 Task: Send an email with the signature Lia Hill with the subject Request for feedback on a user guide and the message Could you please provide a breakdown of the project assumptions document? from softage.3@softage.net to softage.1@softage.net with an attached audio file Audio_poetry_reading.mp3 and move the email from Sent Items to the folder Customer complaints
Action: Mouse moved to (246, 268)
Screenshot: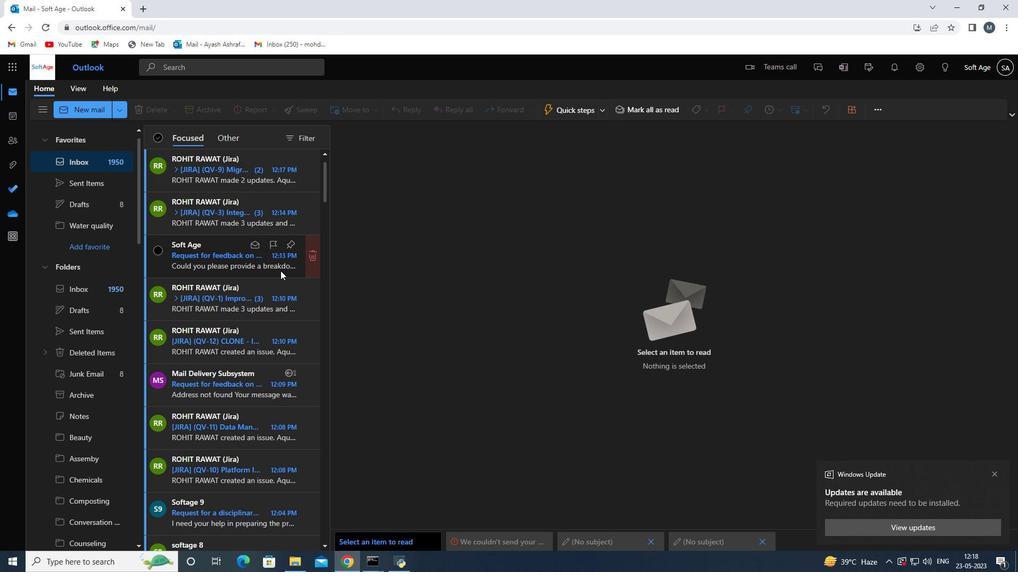 
Action: Mouse scrolled (246, 269) with delta (0, 0)
Screenshot: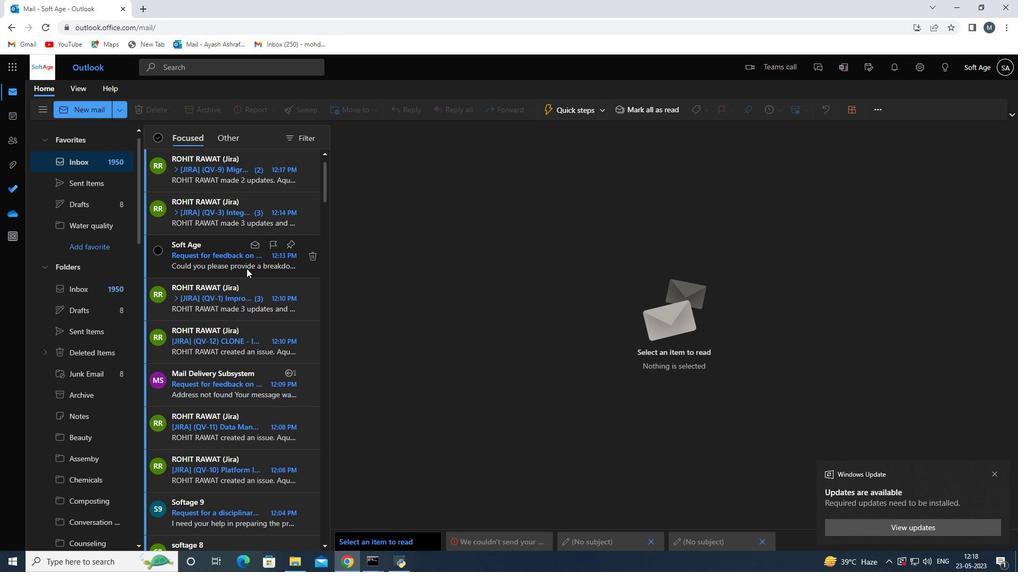 
Action: Mouse scrolled (246, 269) with delta (0, 0)
Screenshot: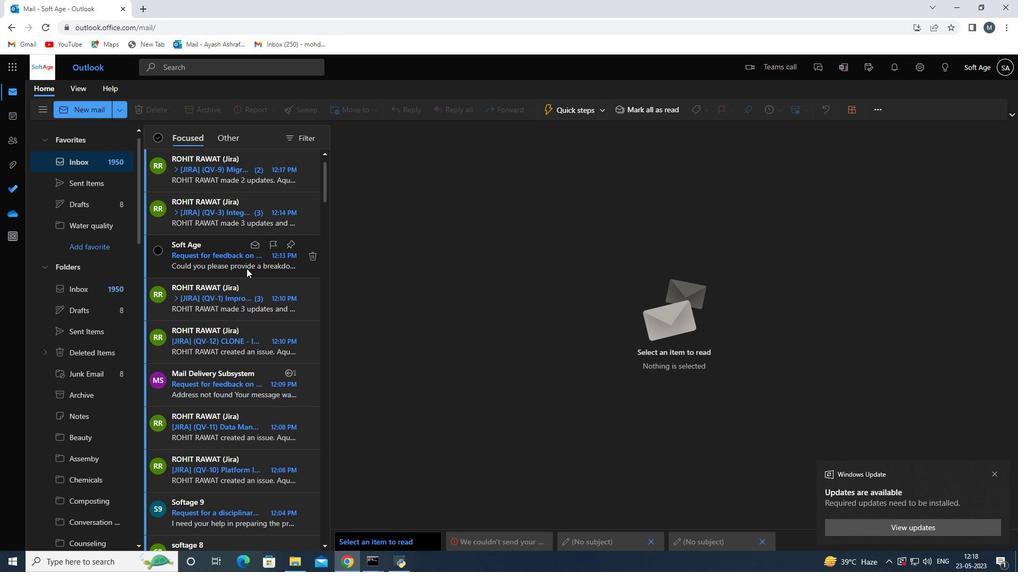 
Action: Mouse scrolled (246, 269) with delta (0, 0)
Screenshot: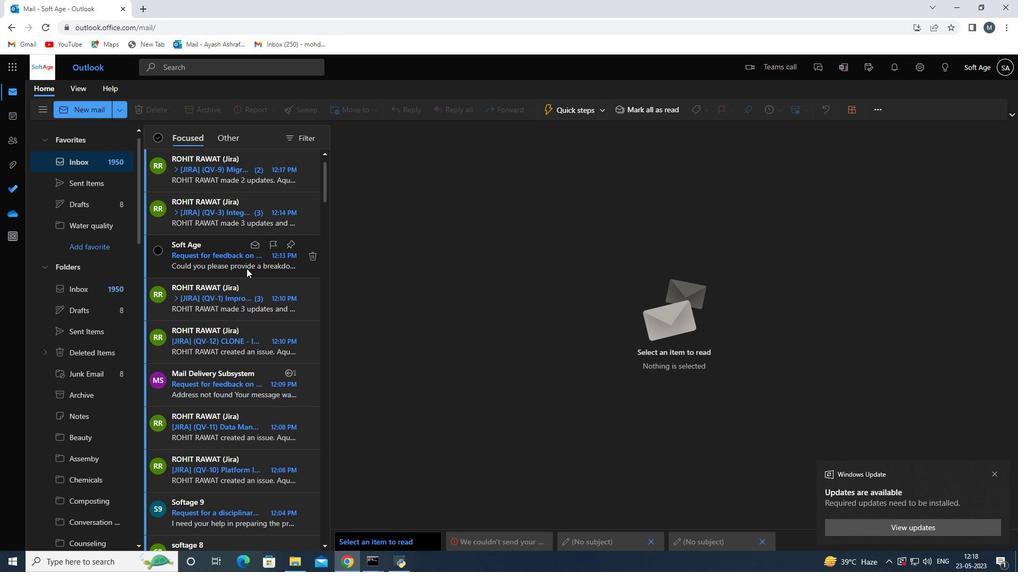 
Action: Mouse scrolled (246, 269) with delta (0, 0)
Screenshot: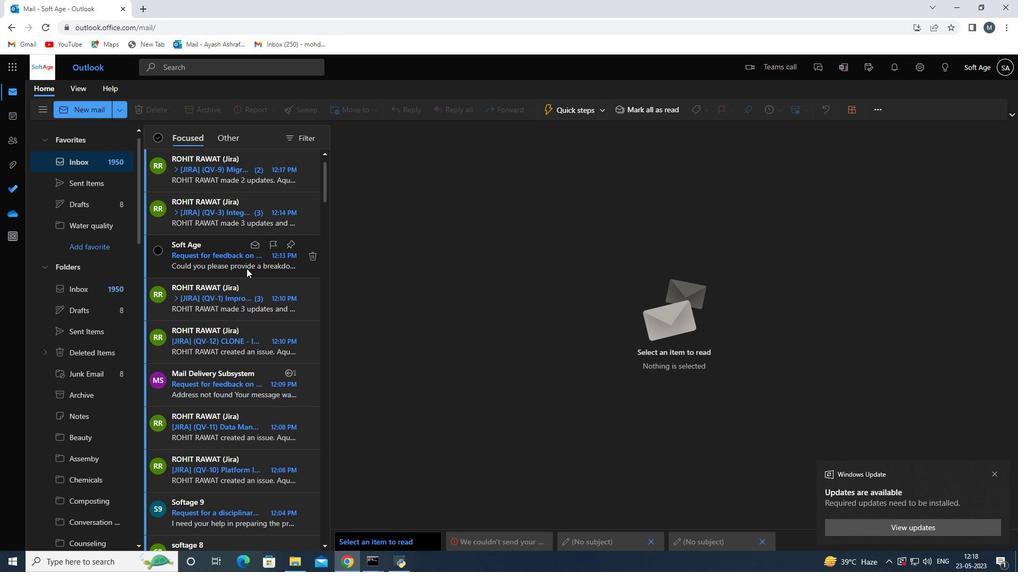
Action: Mouse scrolled (246, 269) with delta (0, 0)
Screenshot: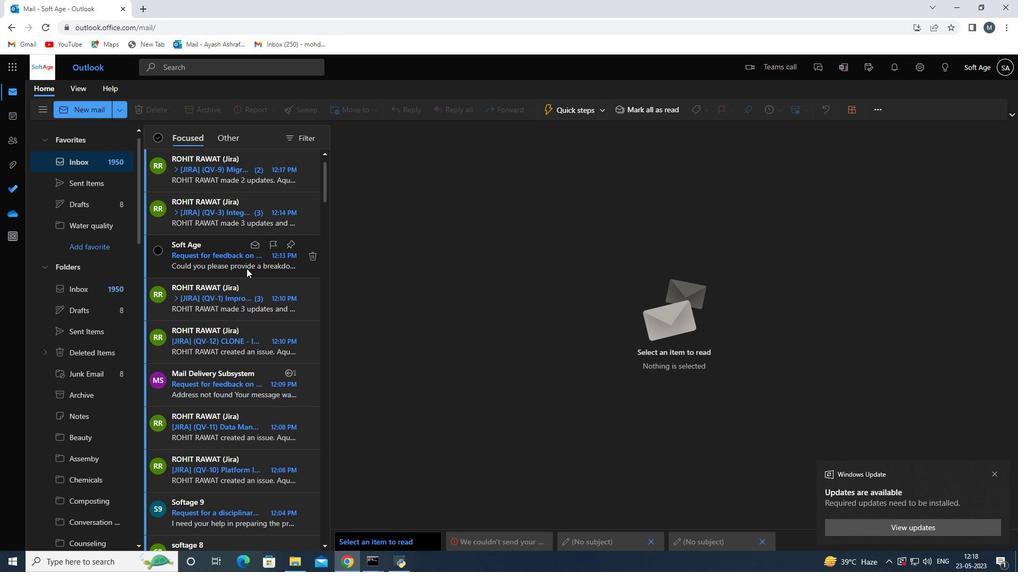 
Action: Mouse moved to (87, 106)
Screenshot: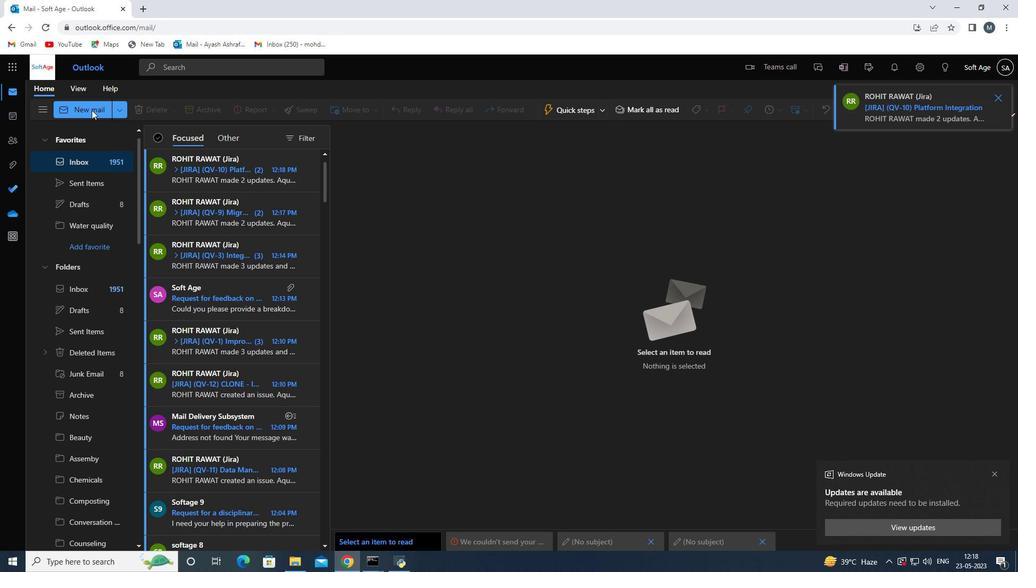 
Action: Mouse pressed left at (87, 106)
Screenshot: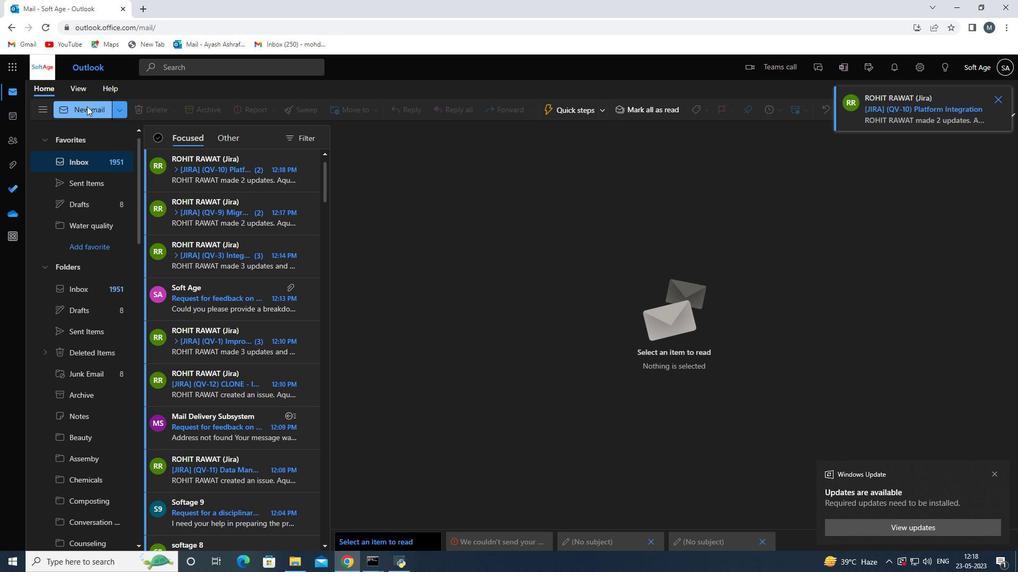 
Action: Mouse moved to (670, 112)
Screenshot: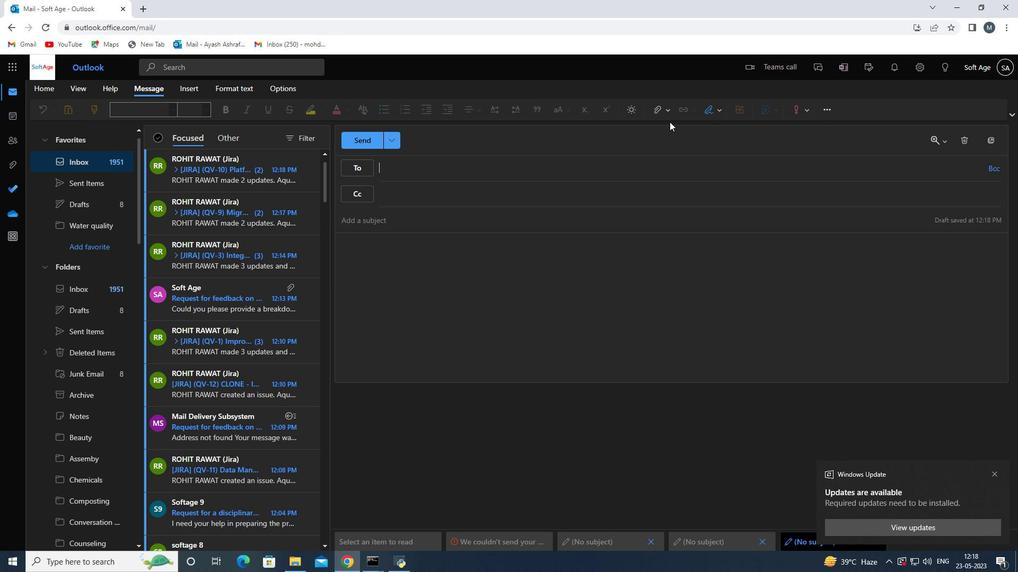 
Action: Mouse pressed left at (670, 112)
Screenshot: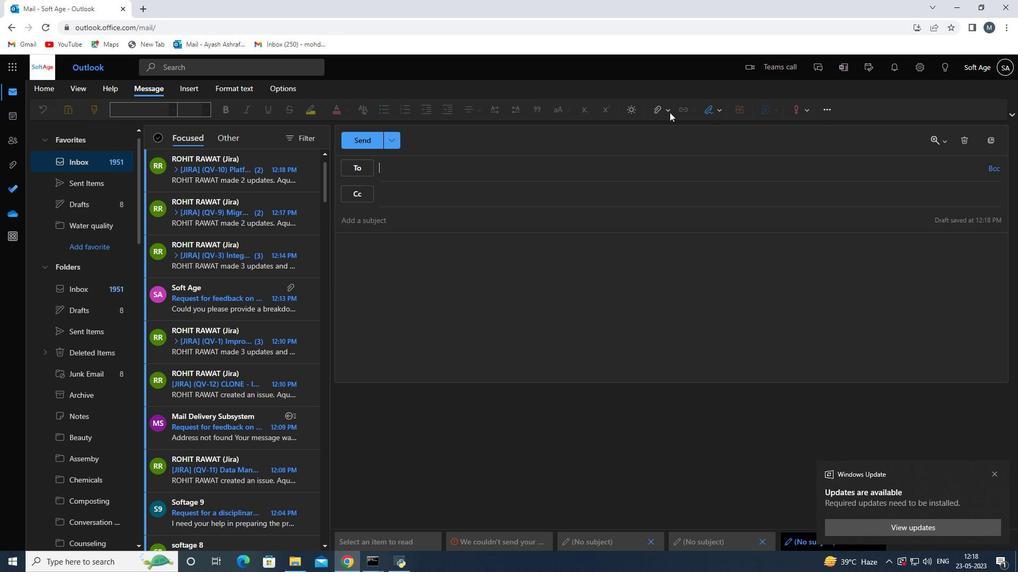 
Action: Mouse moved to (716, 112)
Screenshot: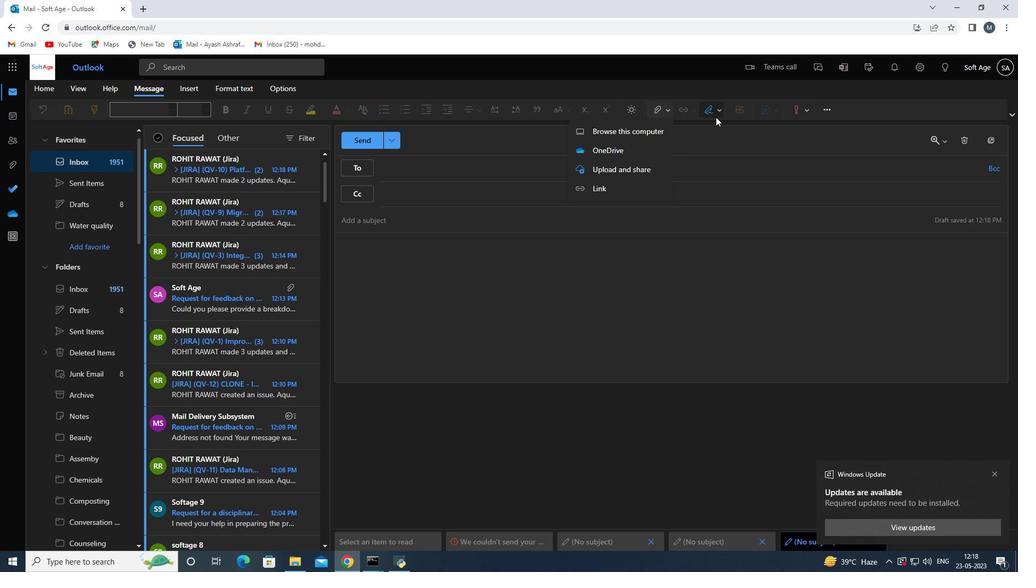 
Action: Mouse pressed left at (716, 112)
Screenshot: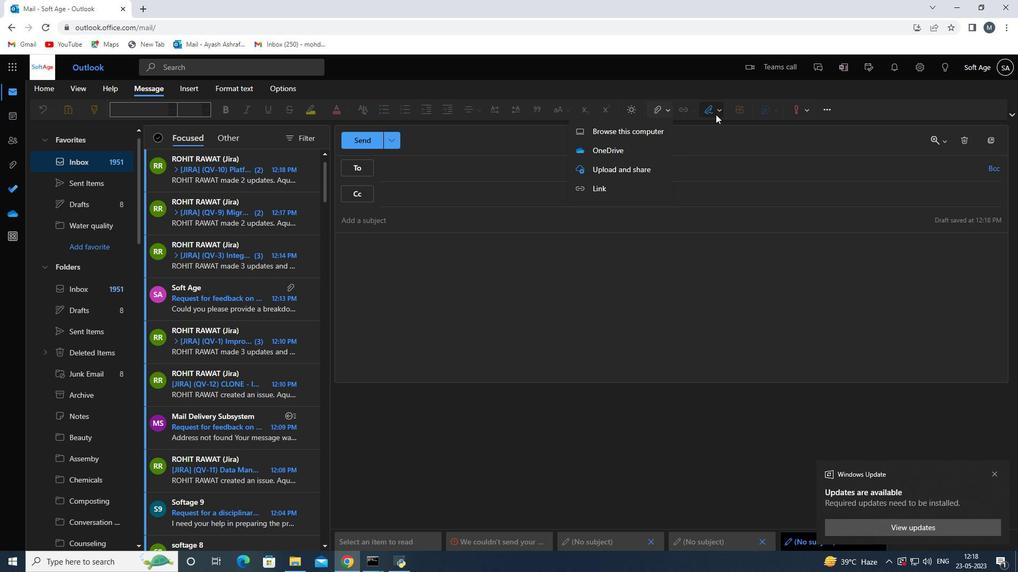 
Action: Mouse moved to (703, 150)
Screenshot: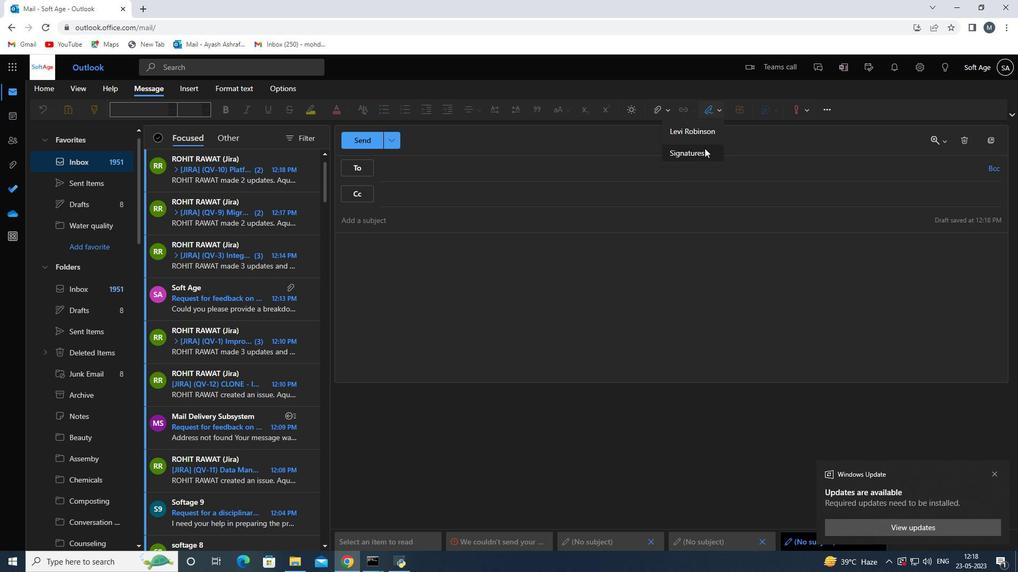 
Action: Mouse pressed left at (703, 150)
Screenshot: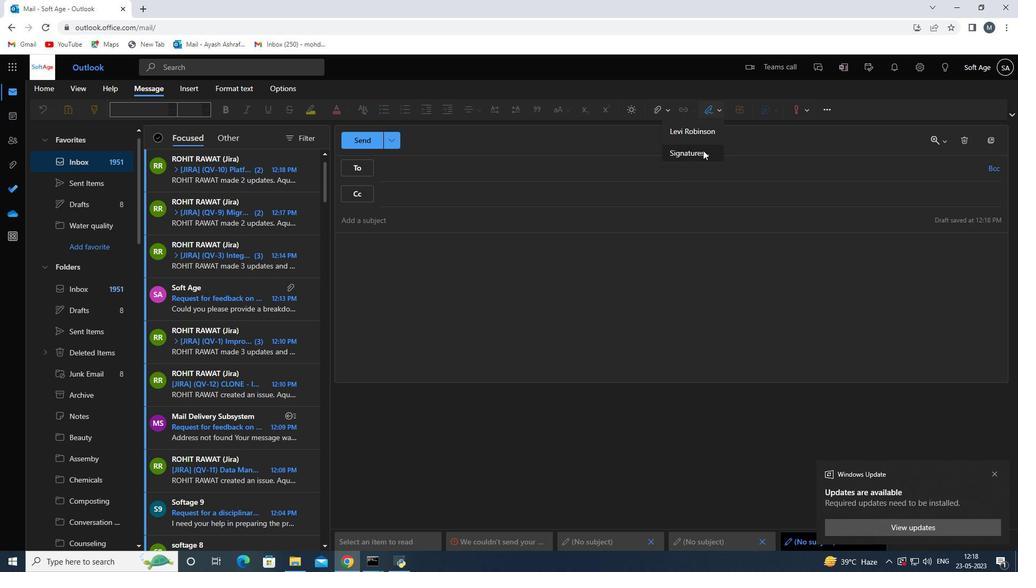 
Action: Mouse moved to (708, 195)
Screenshot: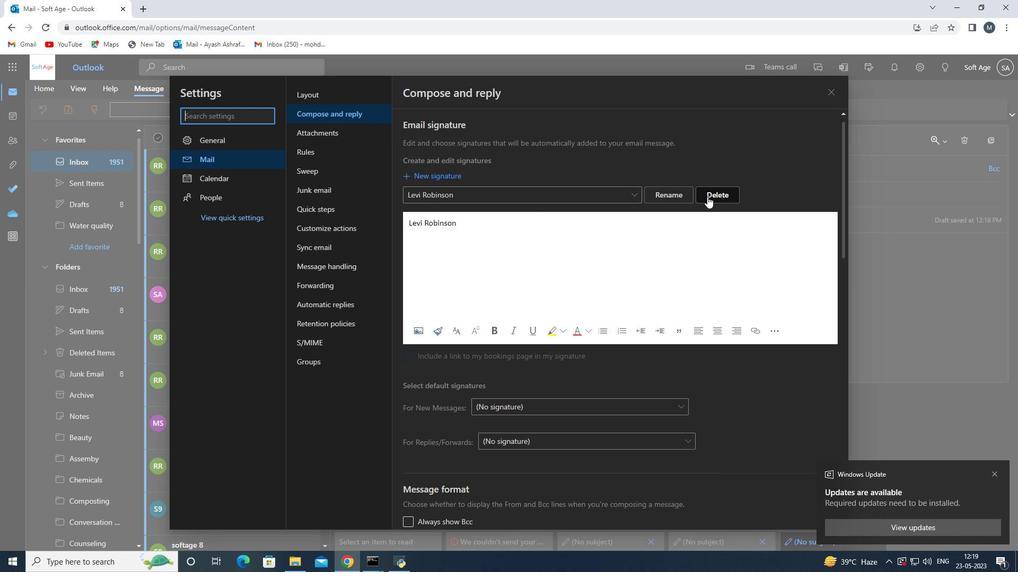 
Action: Mouse pressed left at (708, 195)
Screenshot: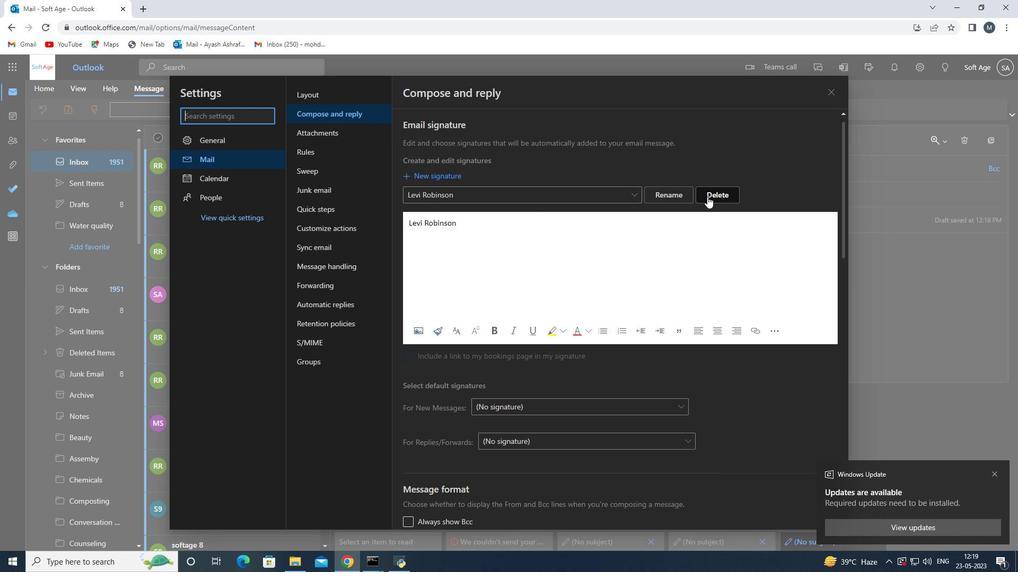 
Action: Mouse moved to (553, 185)
Screenshot: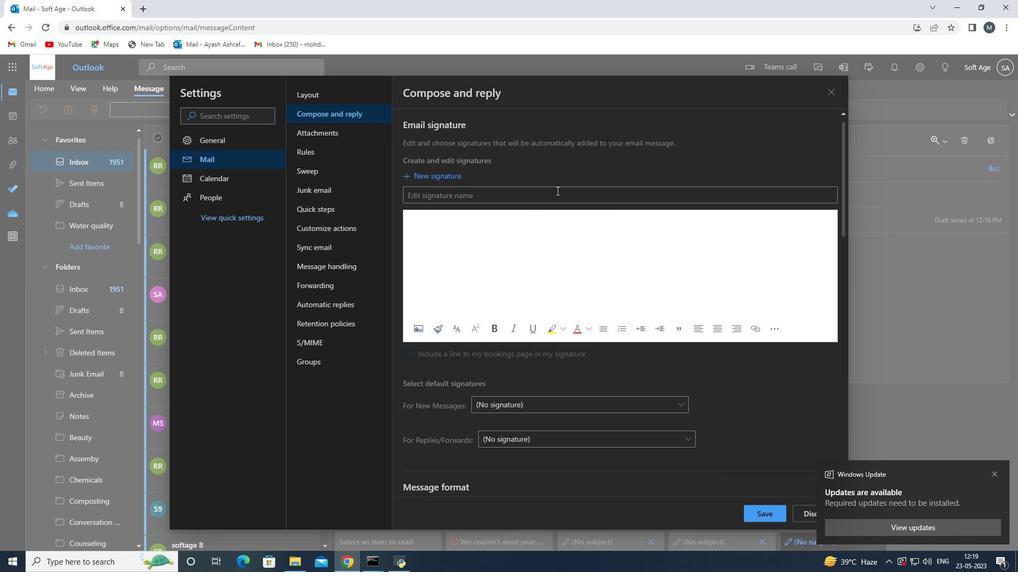 
Action: Mouse pressed left at (553, 185)
Screenshot: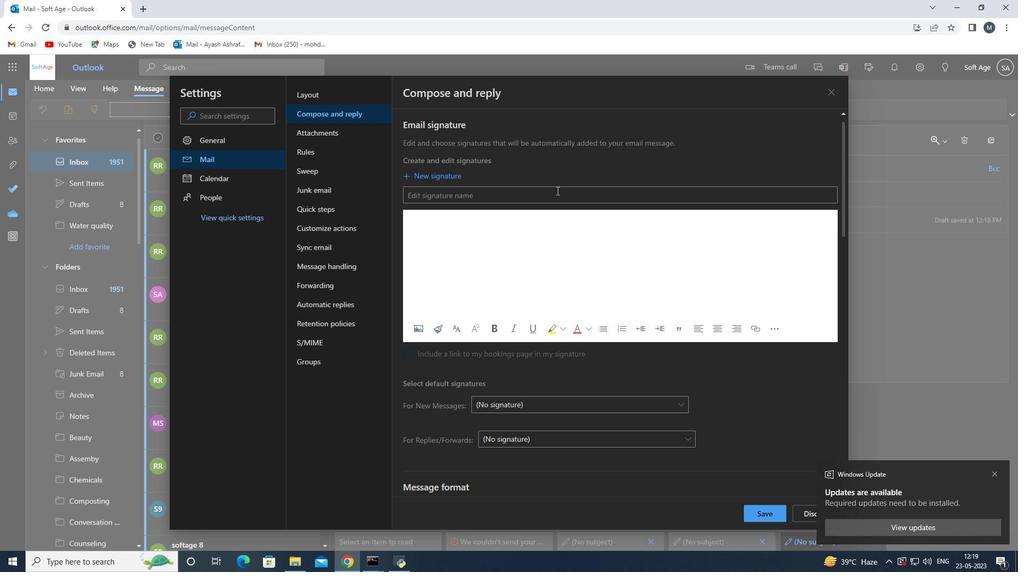 
Action: Mouse moved to (553, 194)
Screenshot: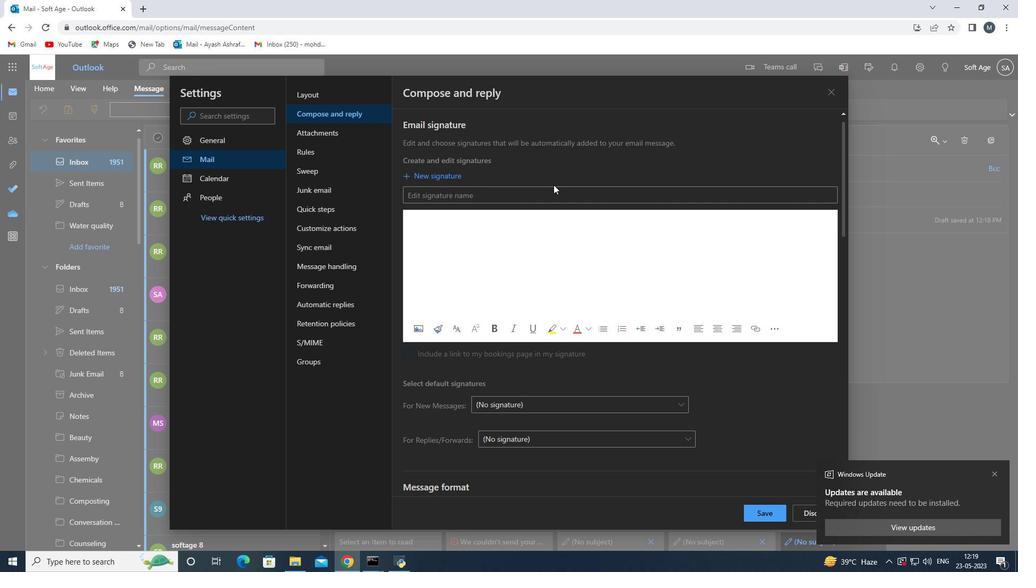 
Action: Mouse pressed left at (553, 194)
Screenshot: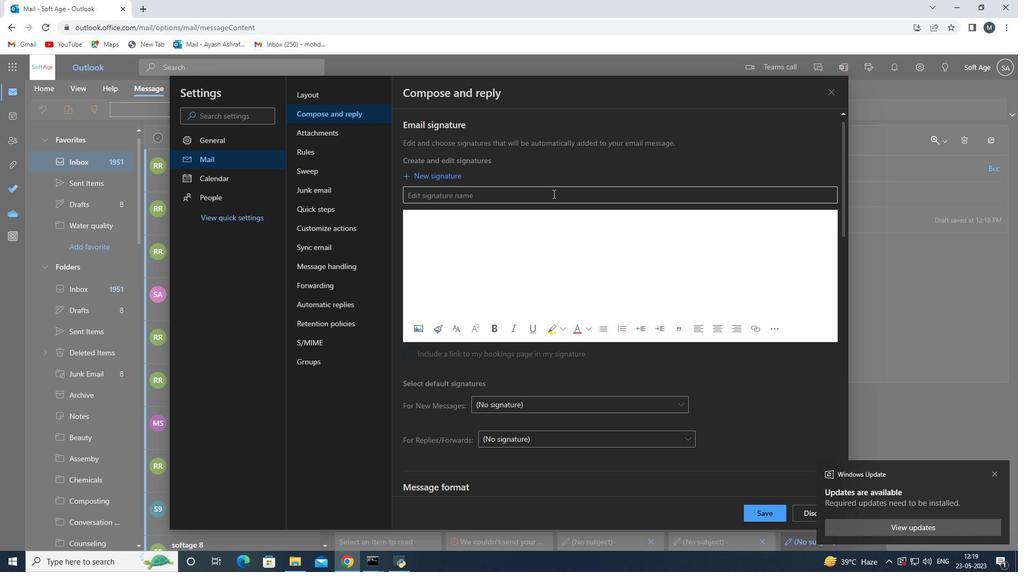 
Action: Key pressed <Key.shift>Lia<Key.space><Key.shift><Key.shift><Key.shift><Key.shift><Key.shift><Key.shift><Key.shift><Key.shift><Key.shift><Key.shift><Key.shift><Key.shift><Key.shift><Key.shift><Key.shift><Key.shift><Key.shift><Key.shift><Key.shift>Hill<Key.space>
Screenshot: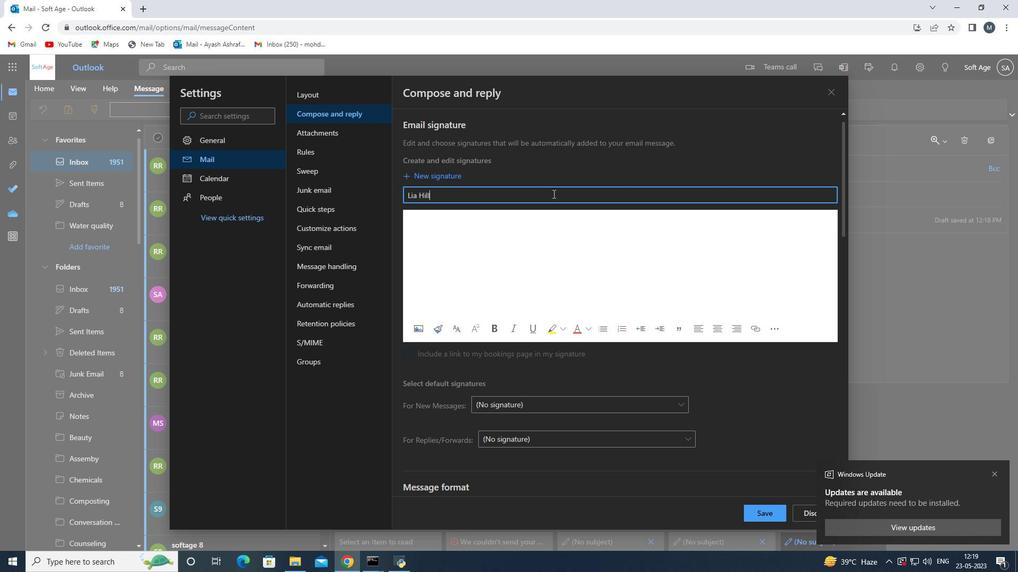 
Action: Mouse moved to (511, 252)
Screenshot: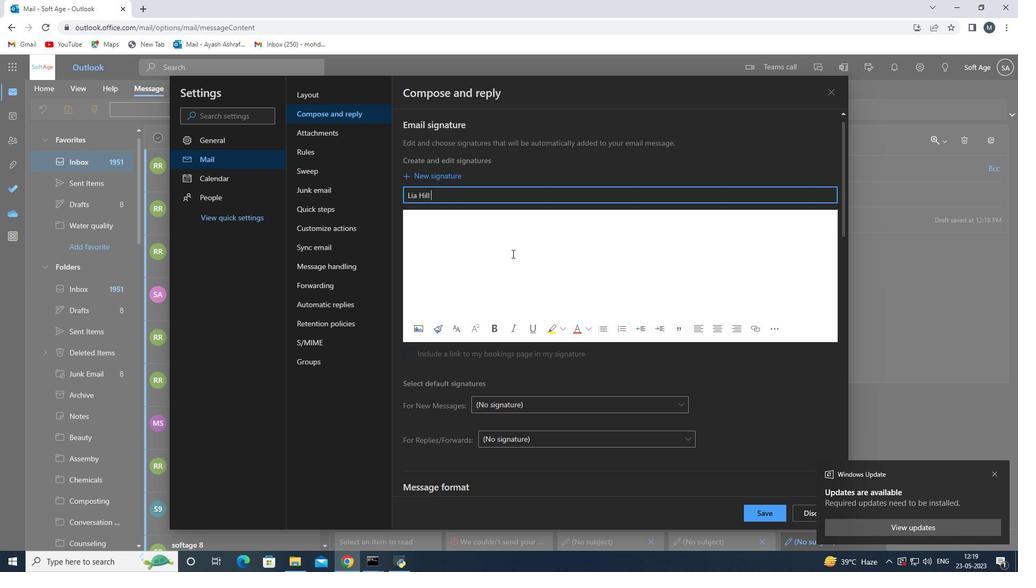 
Action: Mouse pressed left at (511, 252)
Screenshot: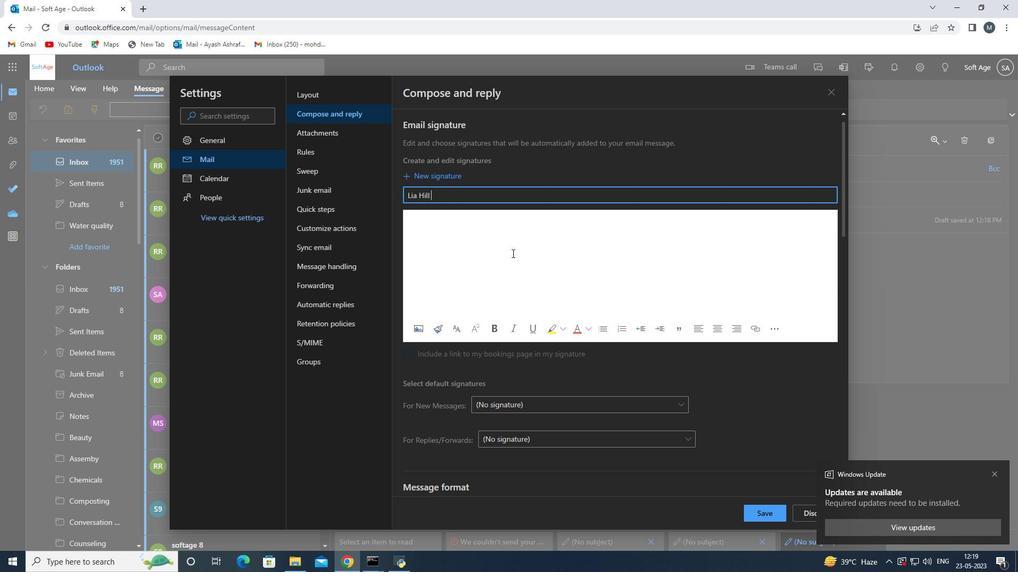 
Action: Mouse moved to (511, 251)
Screenshot: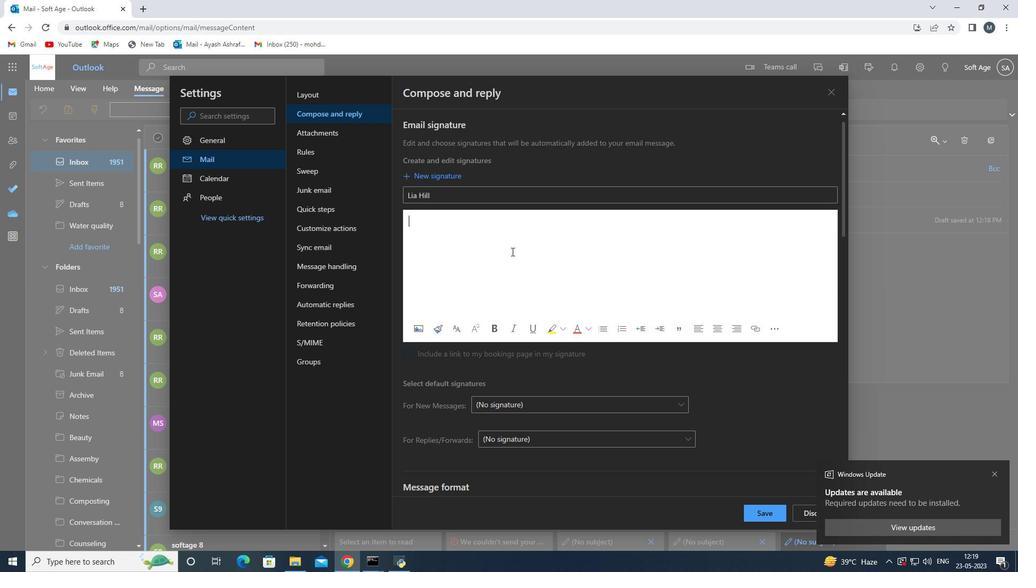 
Action: Key pressed <Key.shift>K<Key.backspace><Key.shift><Key.shift><Key.shift><Key.shift>Lia<Key.space><Key.shift><Key.shift><Key.shift><Key.shift><Key.shift>HI<Key.backspace>ill
Screenshot: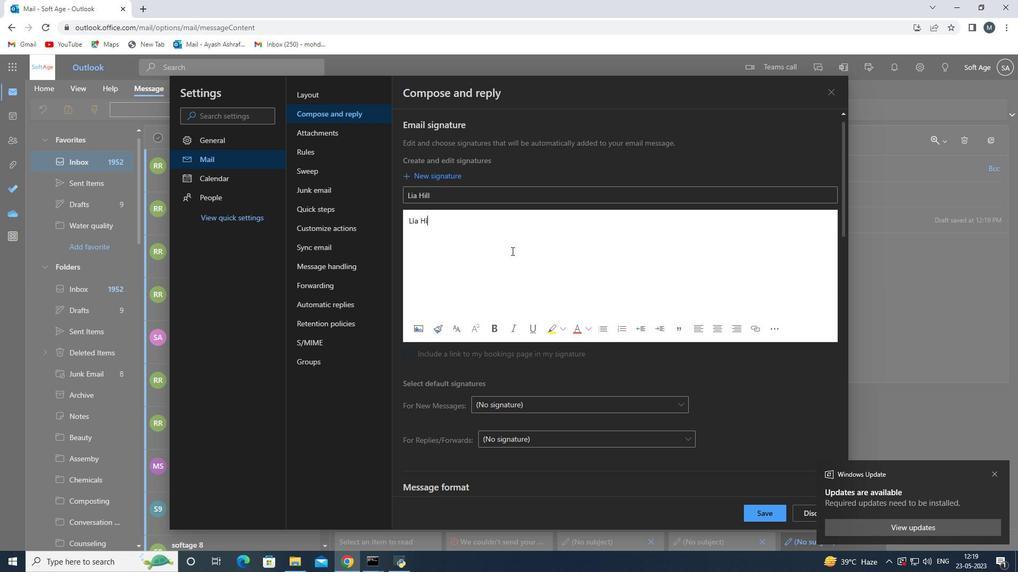 
Action: Mouse moved to (754, 520)
Screenshot: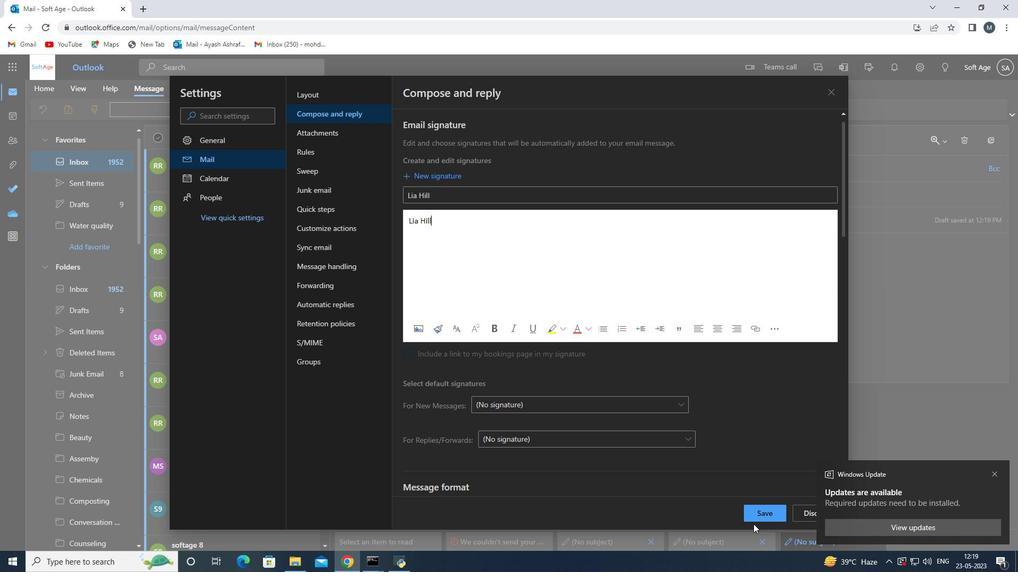 
Action: Mouse pressed left at (754, 520)
Screenshot: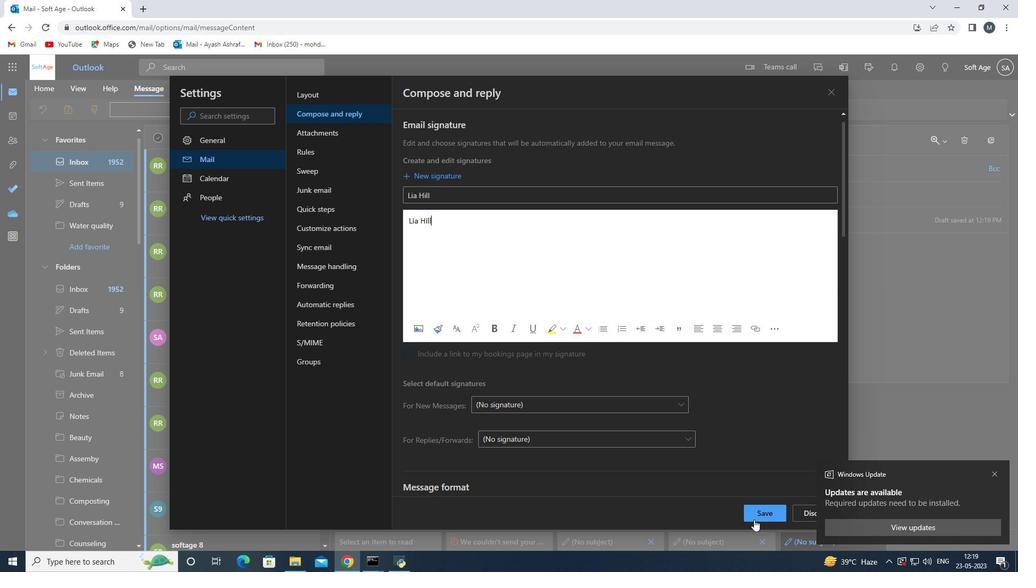 
Action: Mouse moved to (827, 93)
Screenshot: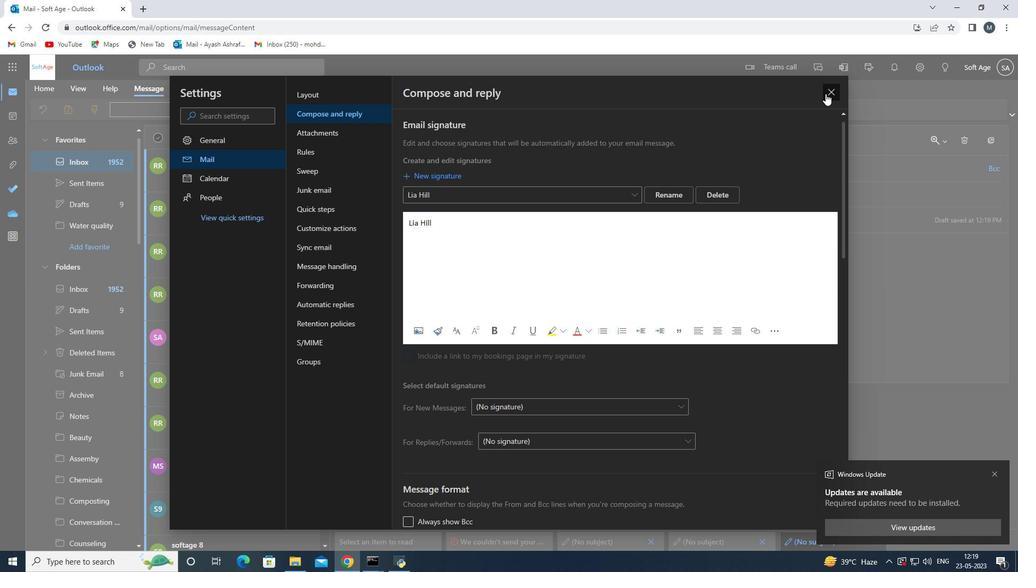 
Action: Mouse pressed left at (827, 93)
Screenshot: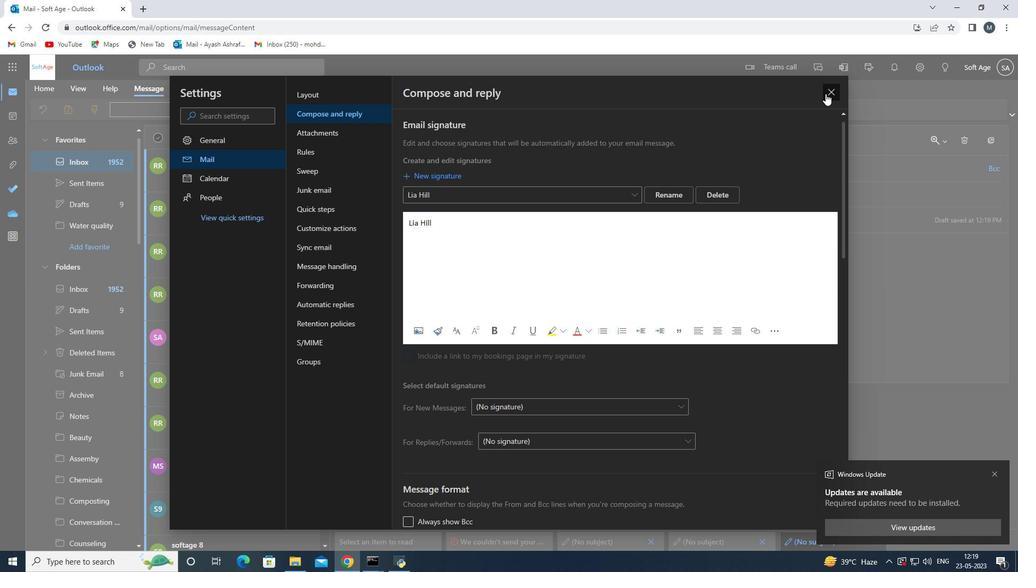 
Action: Mouse moved to (403, 226)
Screenshot: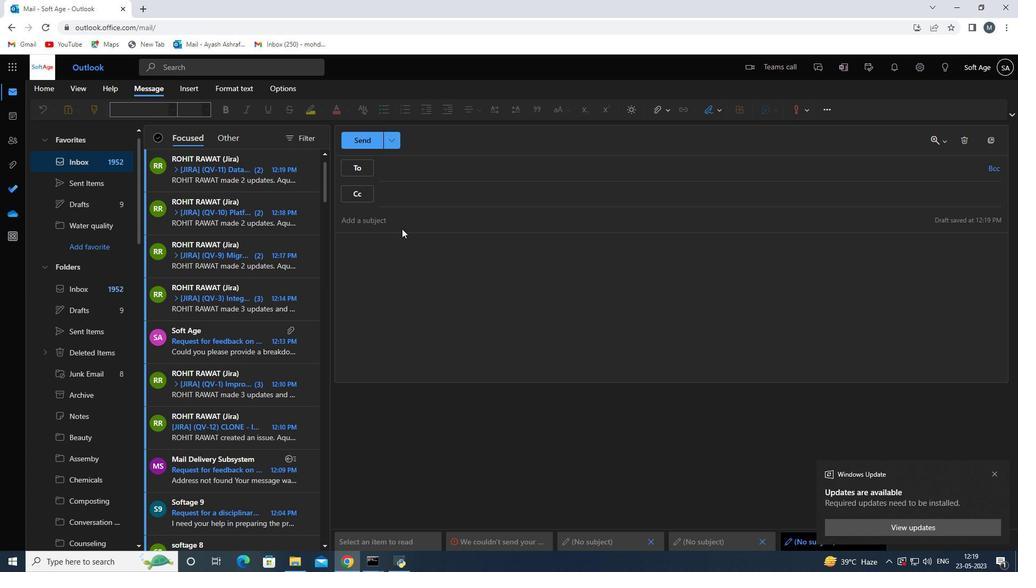 
Action: Mouse pressed left at (403, 226)
Screenshot: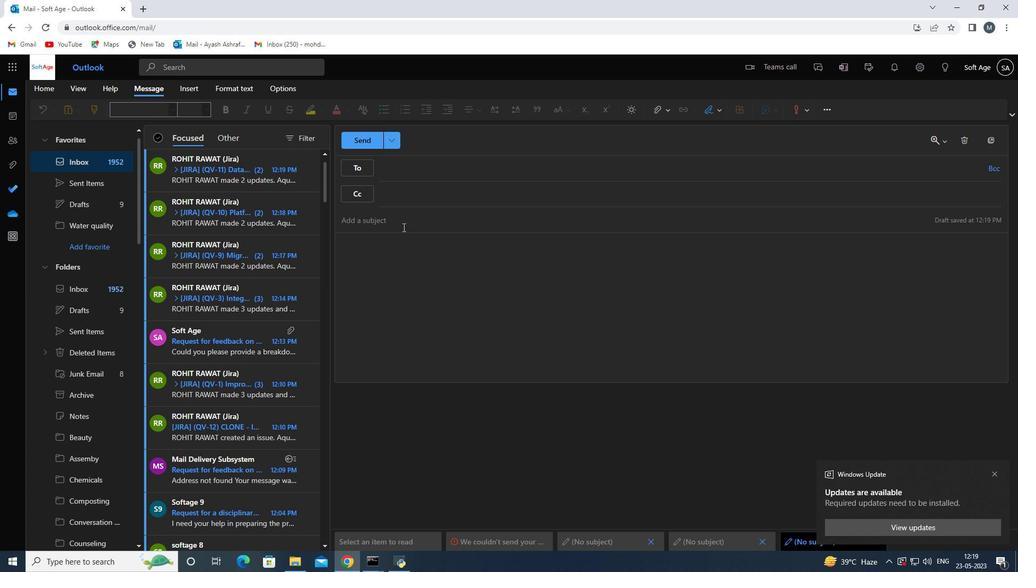 
Action: Mouse moved to (403, 226)
Screenshot: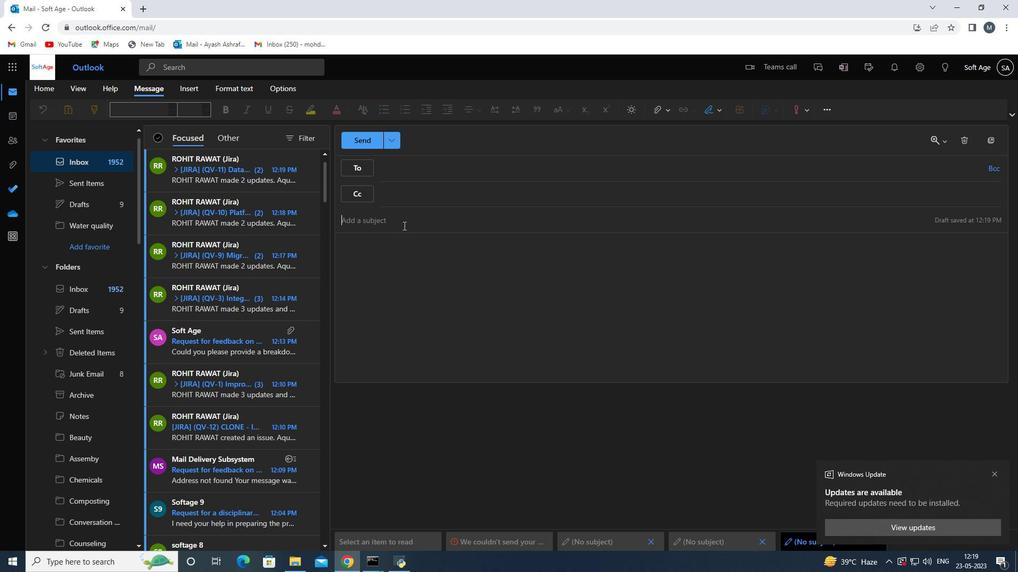 
Action: Key pressed <Key.shift>Request<Key.space>for<Key.space>feedback
Screenshot: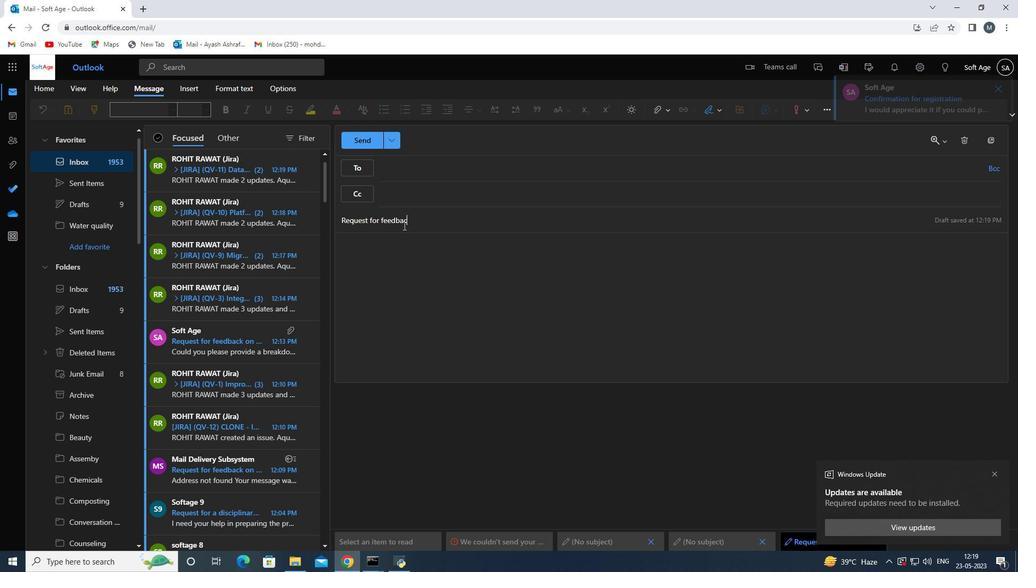 
Action: Mouse moved to (460, 233)
Screenshot: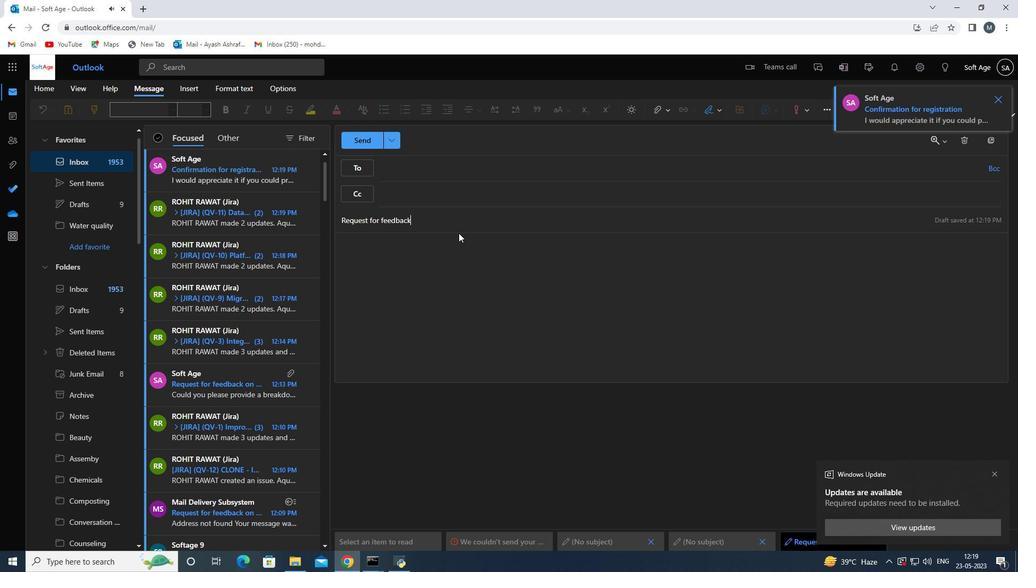 
Action: Key pressed <Key.space>on<Key.space>a<Key.space>user<Key.space>guide<Key.space>an<Key.backspace><Key.backspace><Key.enter><Key.shift>Could<Key.space>you<Key.space>plese<Key.backspace><Key.backspace>ase<Key.space>provide<Key.space>a<Key.space>breakdown<Key.space>of<Key.space>the<Key.space>pe<Key.backspace>roject<Key.space>assumptions<Key.space>document<Key.space>
Screenshot: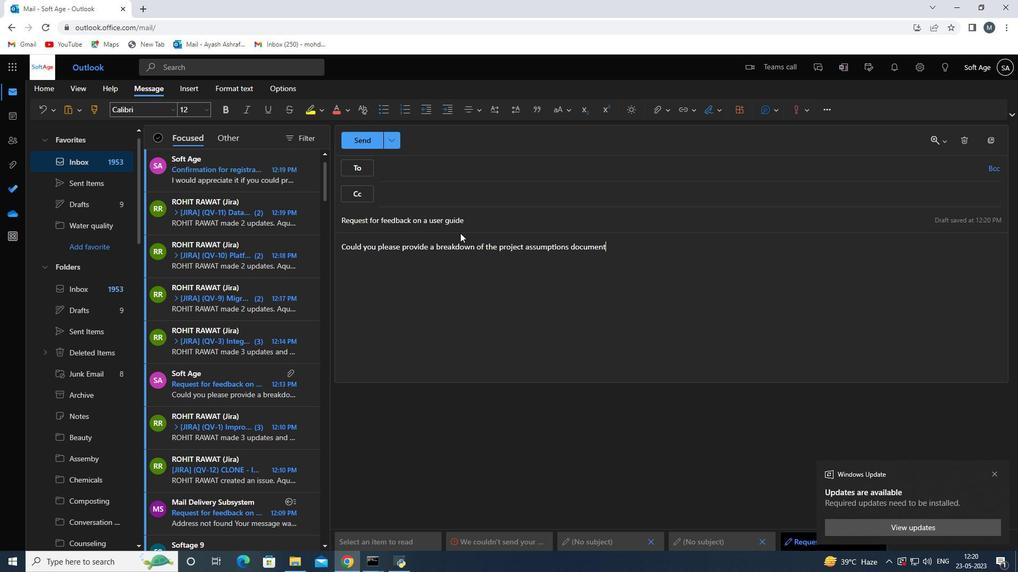 
Action: Mouse moved to (721, 110)
Screenshot: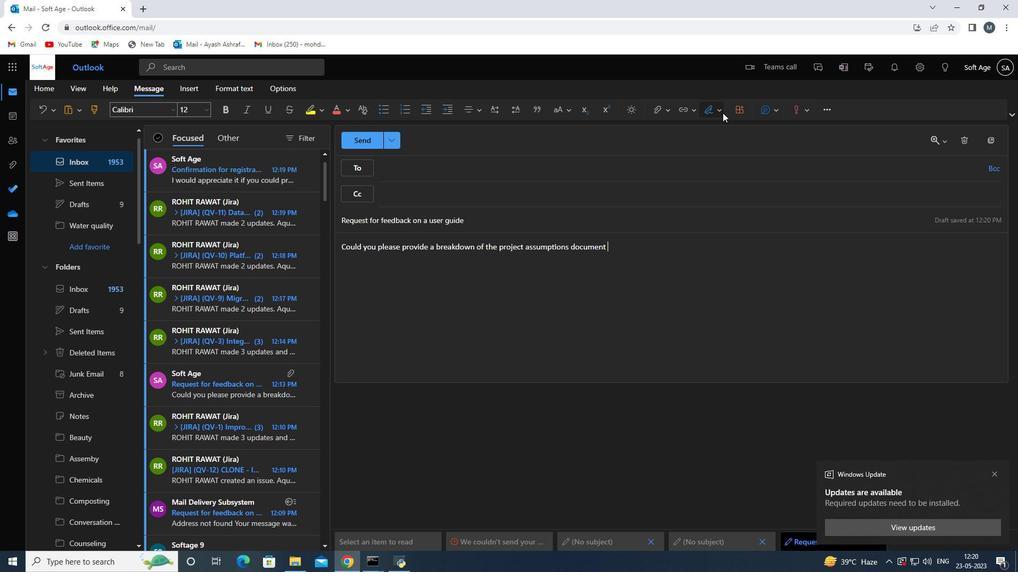 
Action: Mouse pressed left at (721, 110)
Screenshot: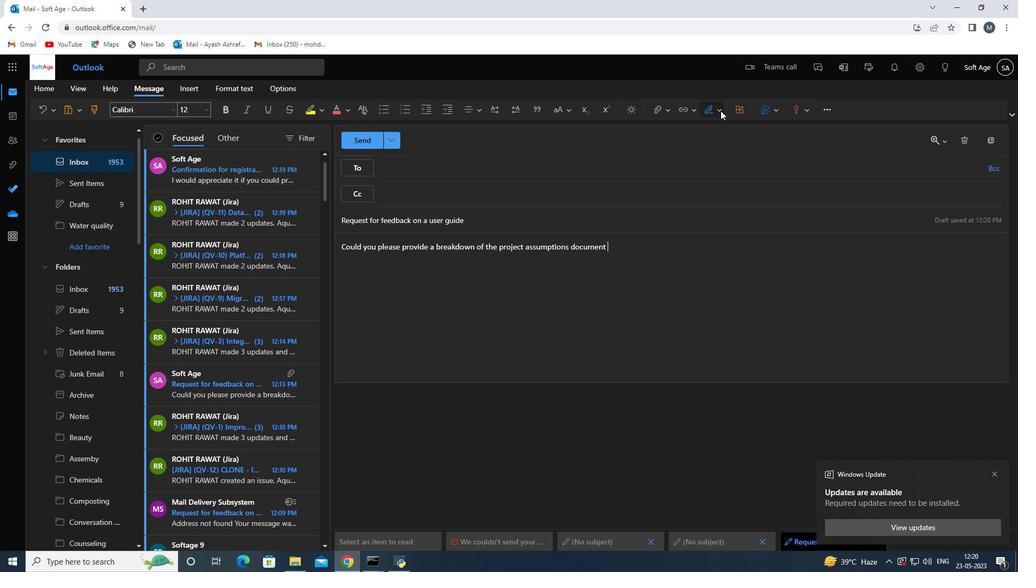 
Action: Mouse moved to (698, 134)
Screenshot: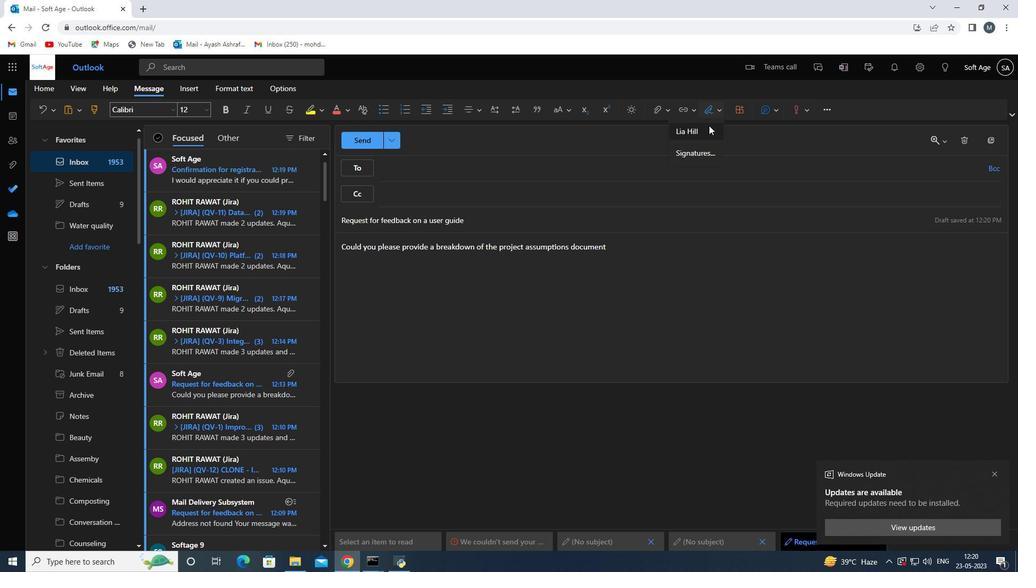 
Action: Mouse pressed left at (698, 134)
Screenshot: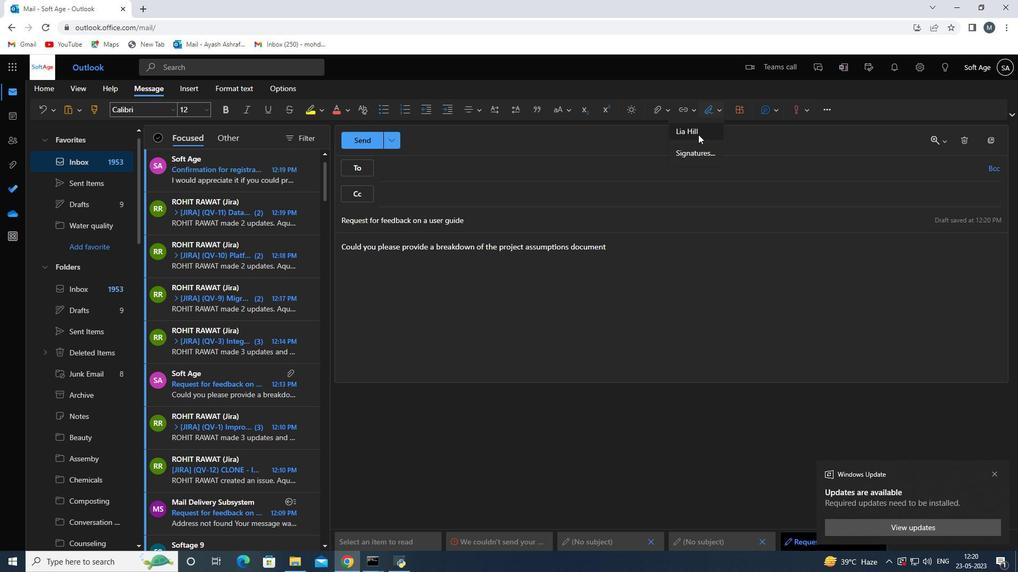 
Action: Mouse moved to (445, 169)
Screenshot: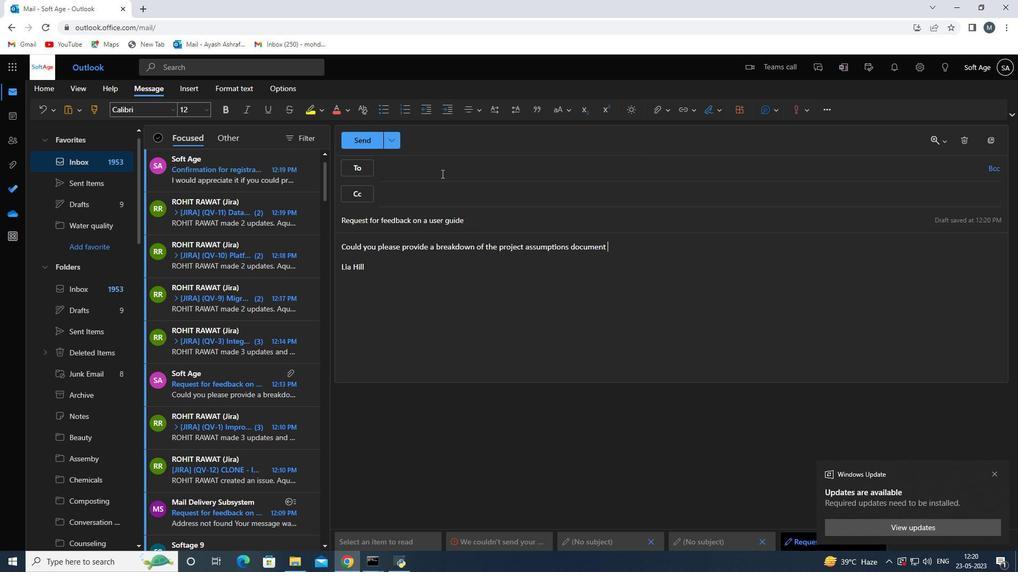 
Action: Mouse pressed left at (445, 169)
Screenshot: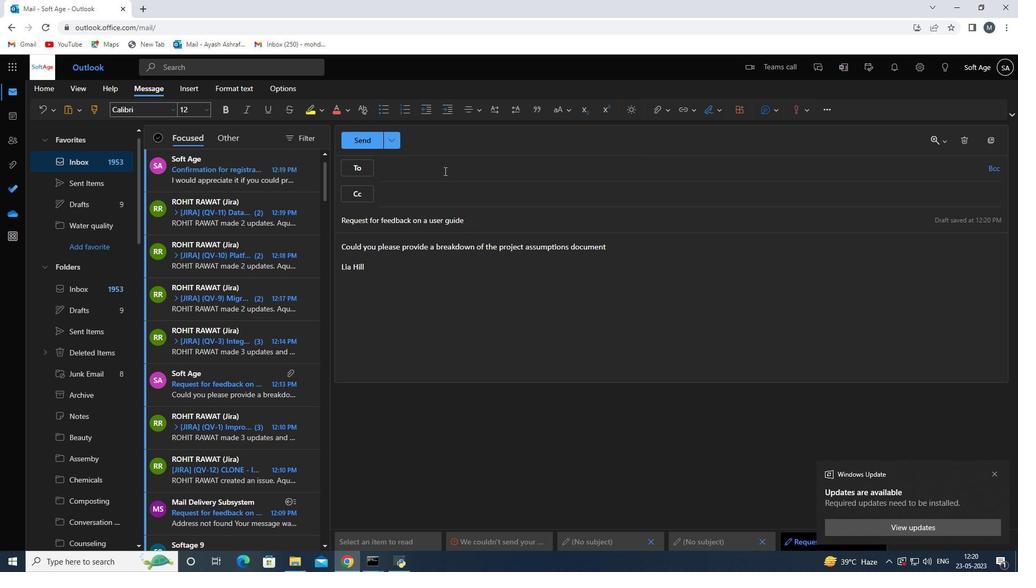 
Action: Key pressed softage.1<Key.shift>@softage.net
Screenshot: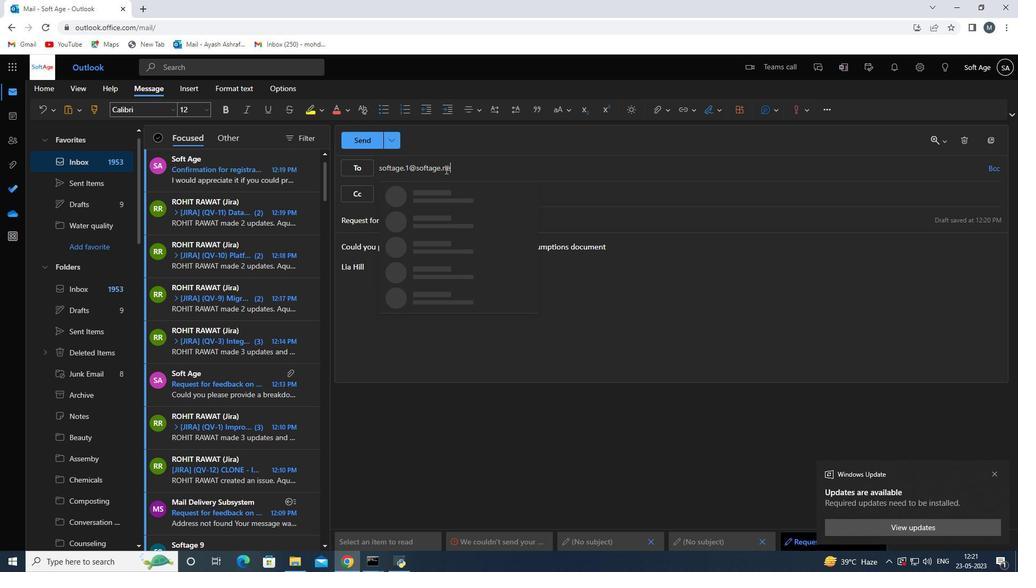 
Action: Mouse moved to (433, 191)
Screenshot: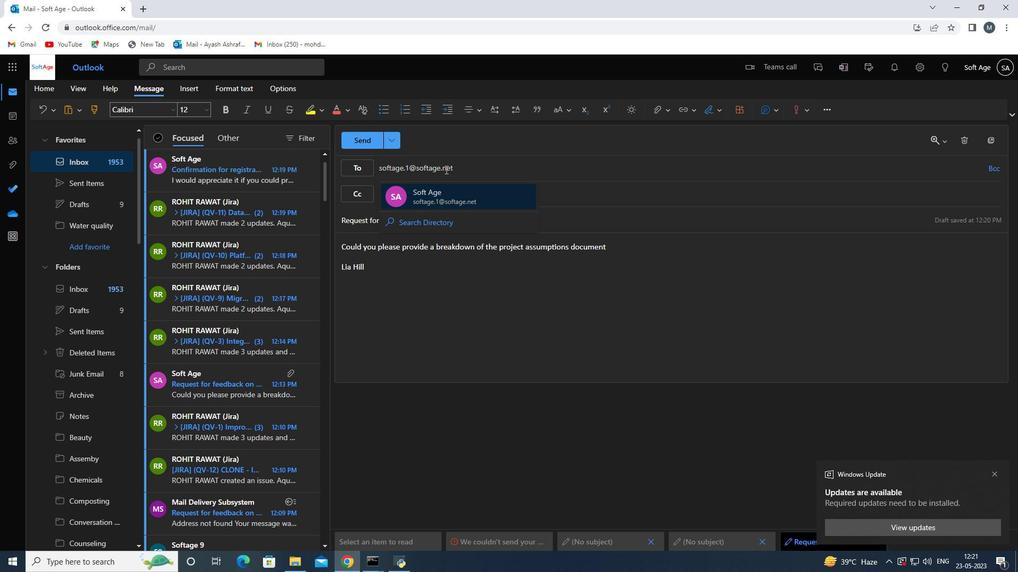 
Action: Mouse pressed left at (433, 191)
Screenshot: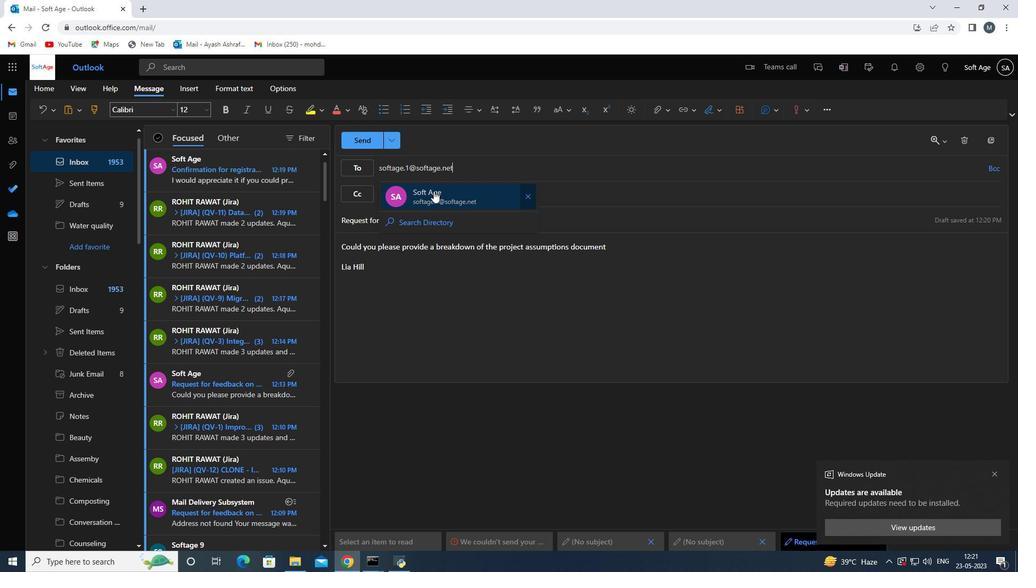 
Action: Mouse moved to (648, 116)
Screenshot: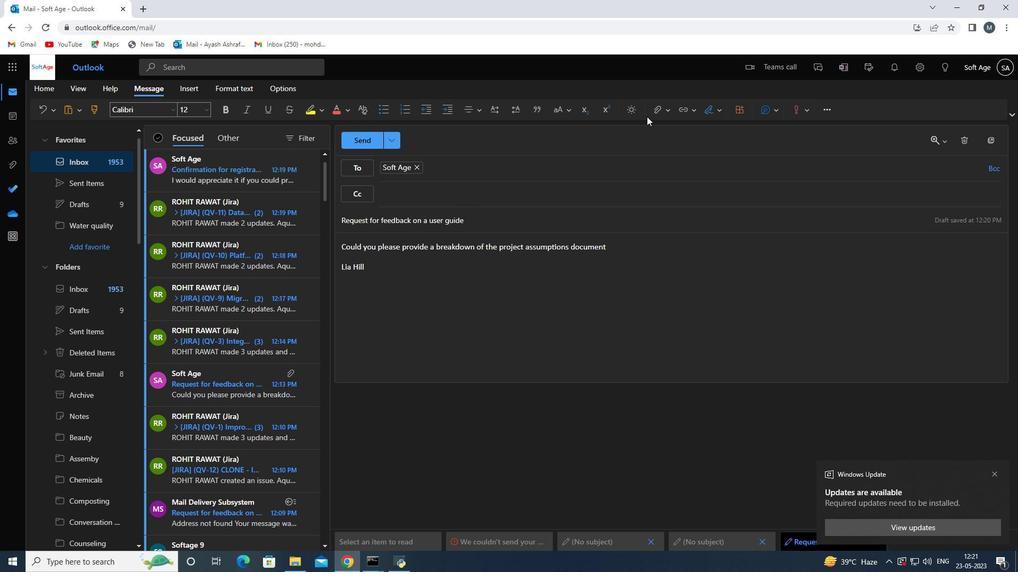 
Action: Mouse pressed left at (648, 116)
Screenshot: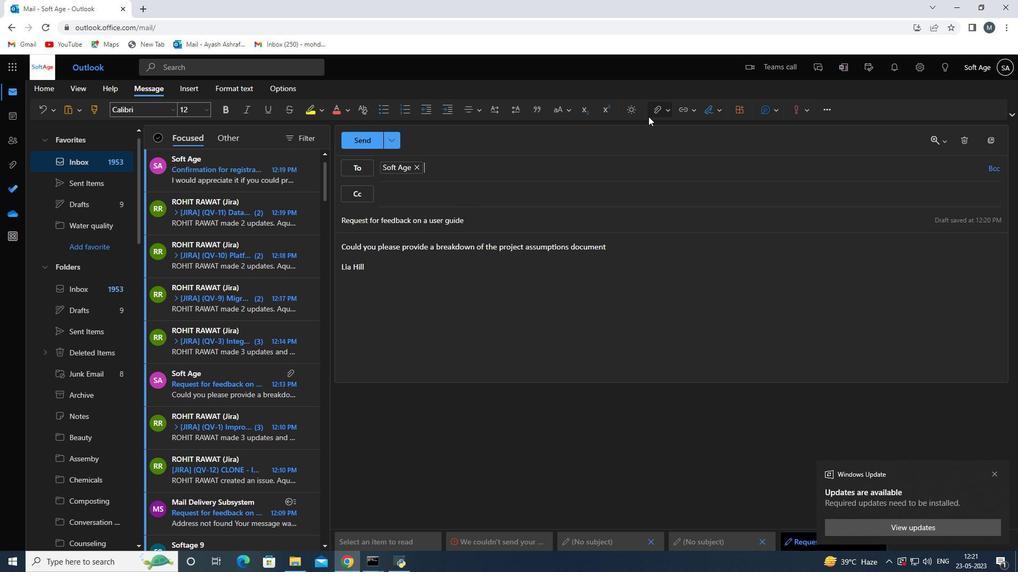 
Action: Mouse moved to (627, 134)
Screenshot: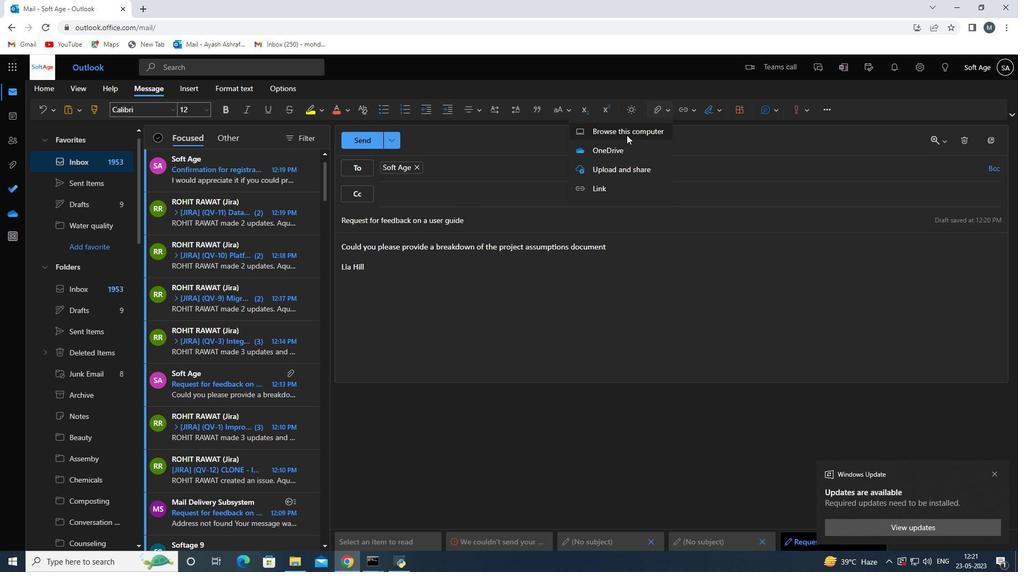 
Action: Mouse pressed left at (627, 134)
Screenshot: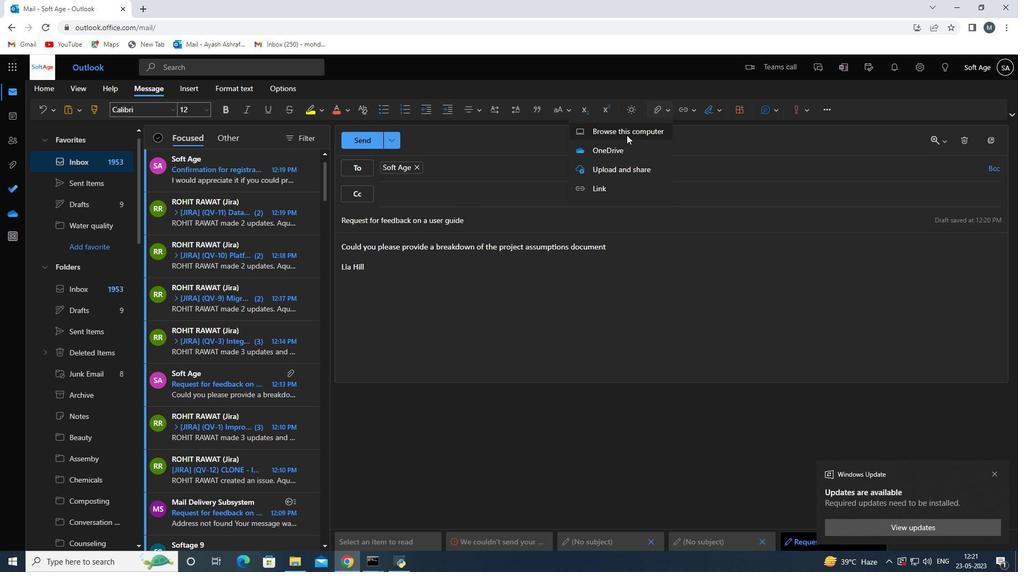 
Action: Mouse moved to (211, 211)
Screenshot: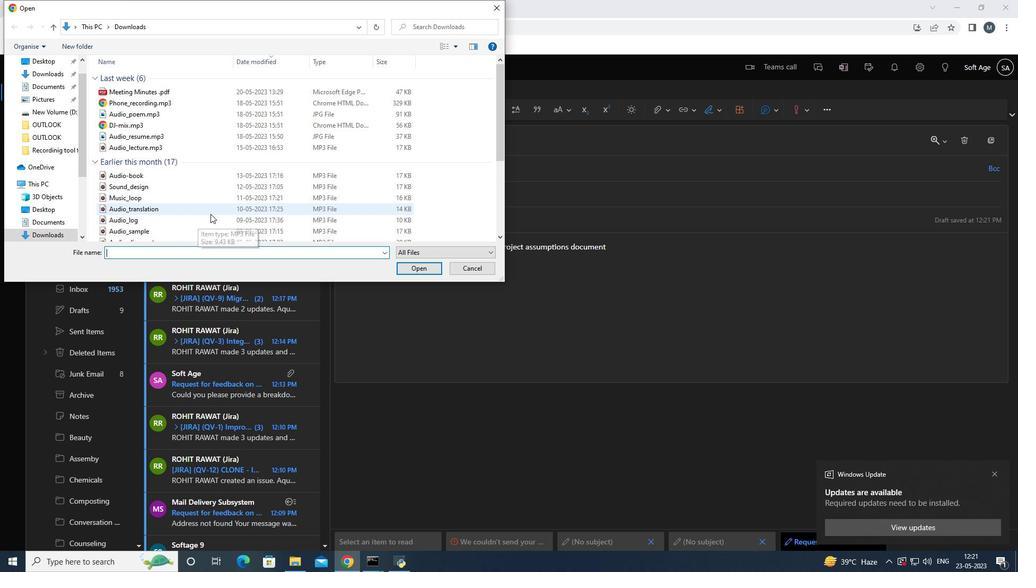 
Action: Mouse scrolled (211, 210) with delta (0, 0)
Screenshot: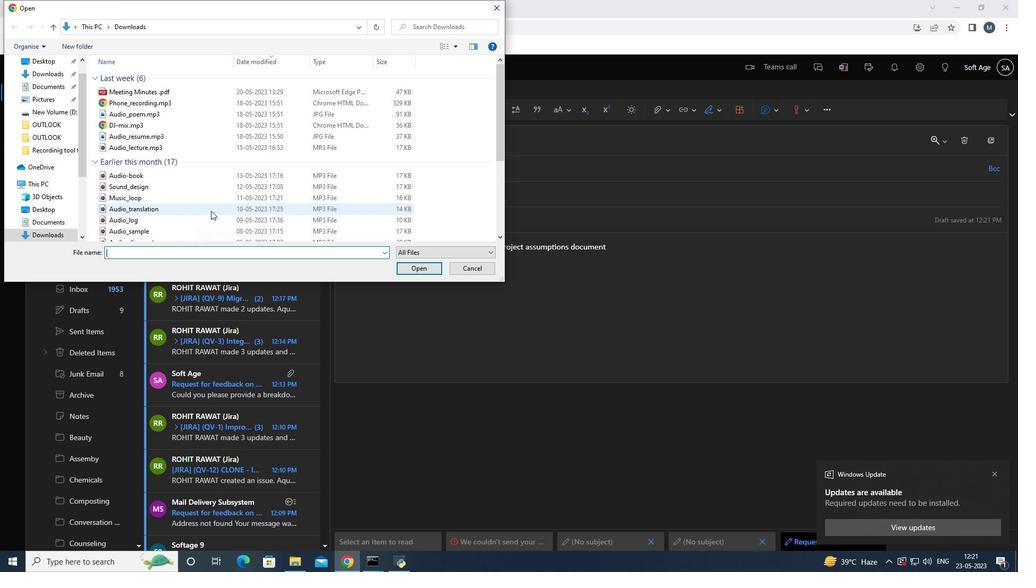 
Action: Mouse scrolled (211, 210) with delta (0, 0)
Screenshot: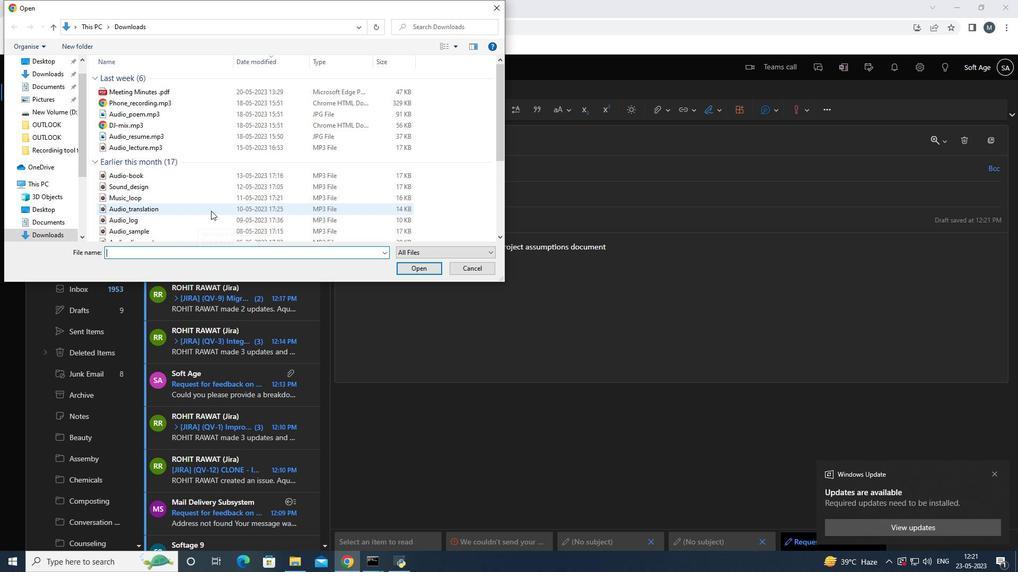 
Action: Mouse scrolled (211, 210) with delta (0, 0)
Screenshot: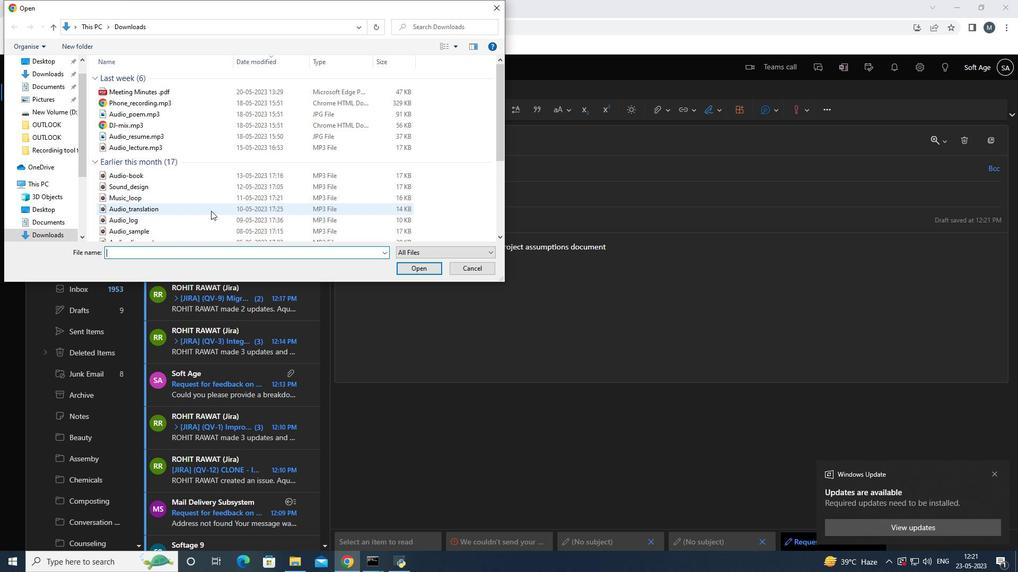 
Action: Mouse moved to (197, 198)
Screenshot: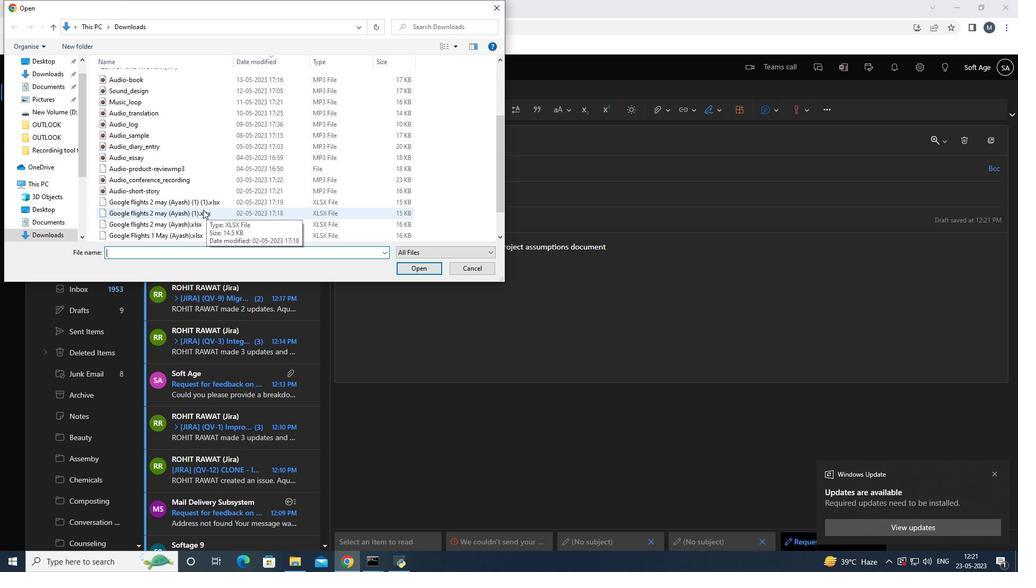 
Action: Mouse scrolled (197, 198) with delta (0, 0)
Screenshot: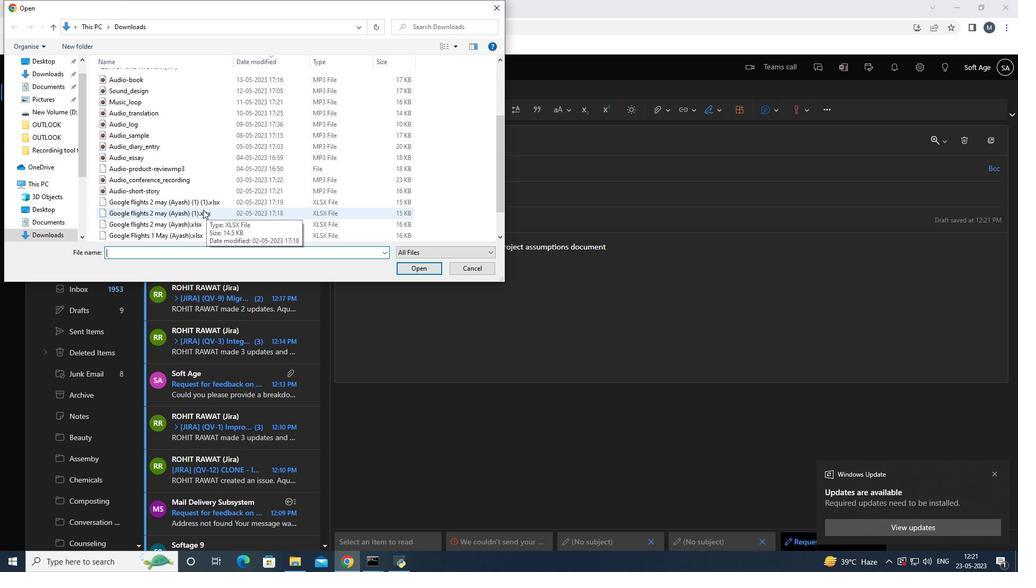 
Action: Mouse moved to (173, 206)
Screenshot: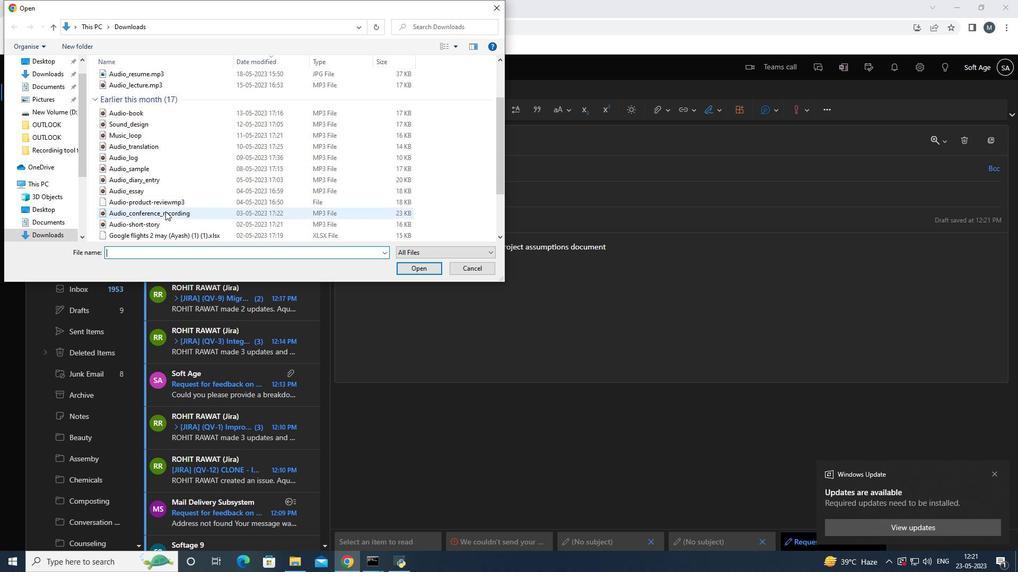 
Action: Mouse scrolled (173, 206) with delta (0, 0)
Screenshot: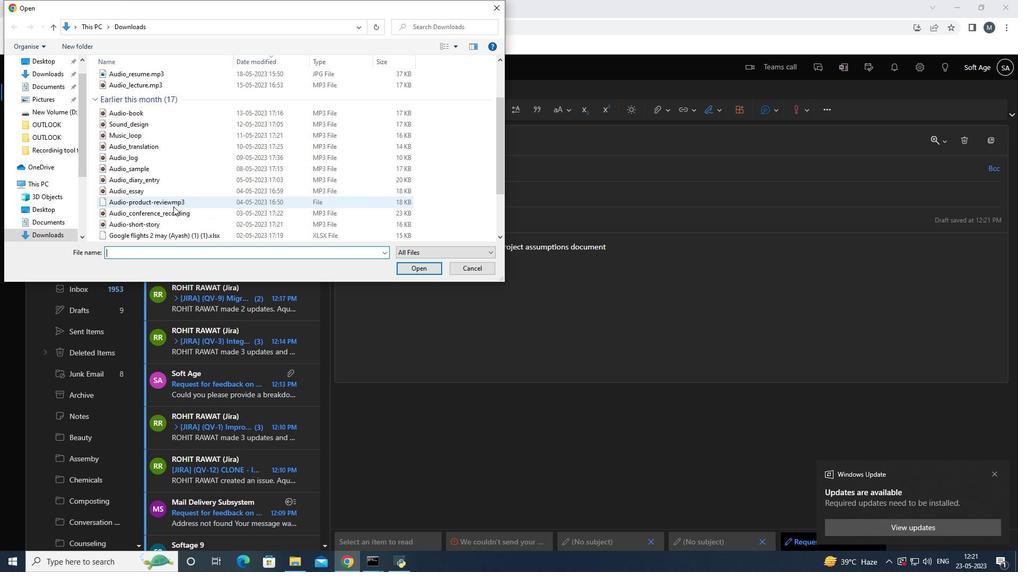 
Action: Mouse moved to (174, 197)
Screenshot: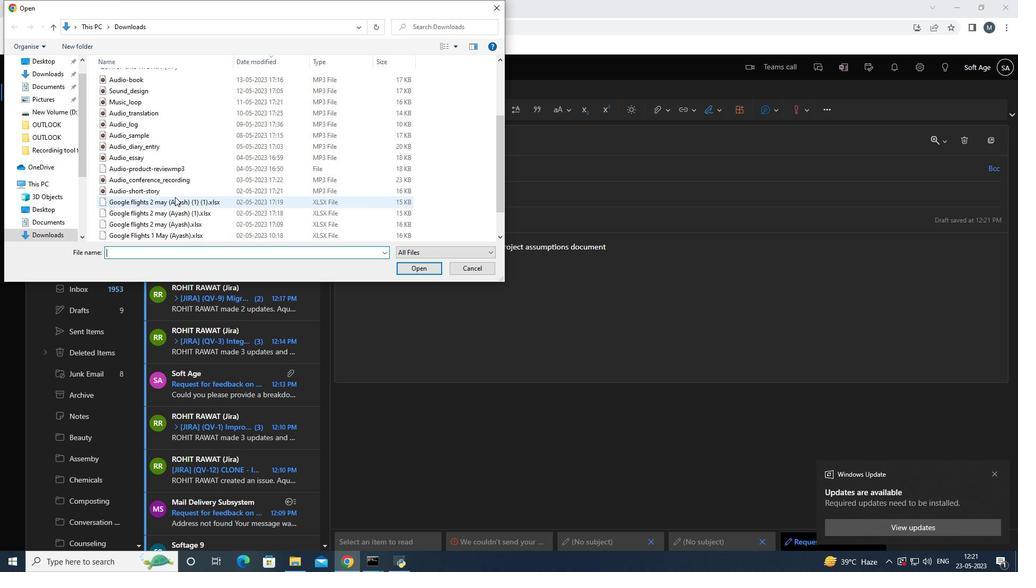 
Action: Mouse pressed left at (174, 197)
Screenshot: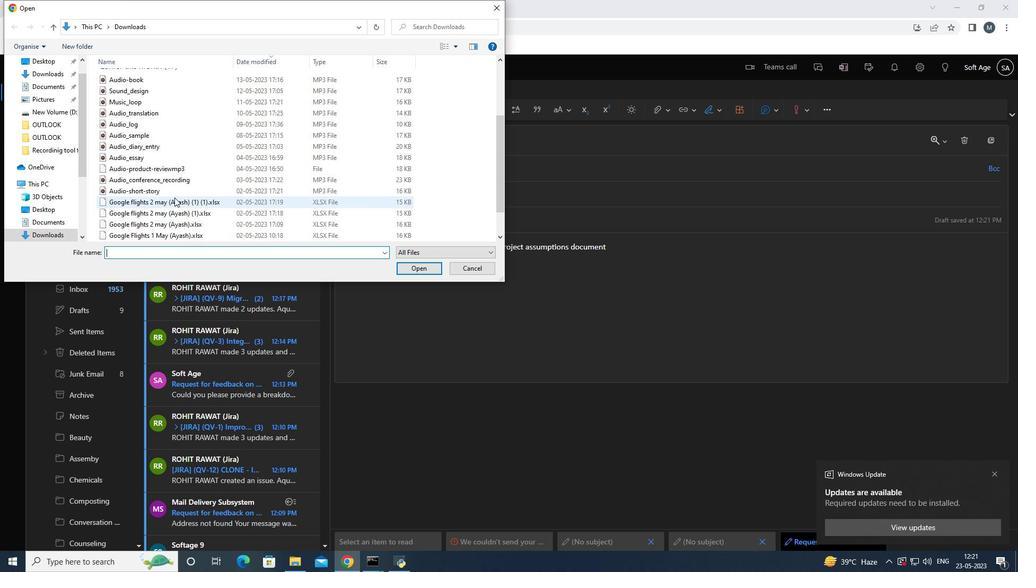
Action: Mouse pressed right at (174, 197)
Screenshot: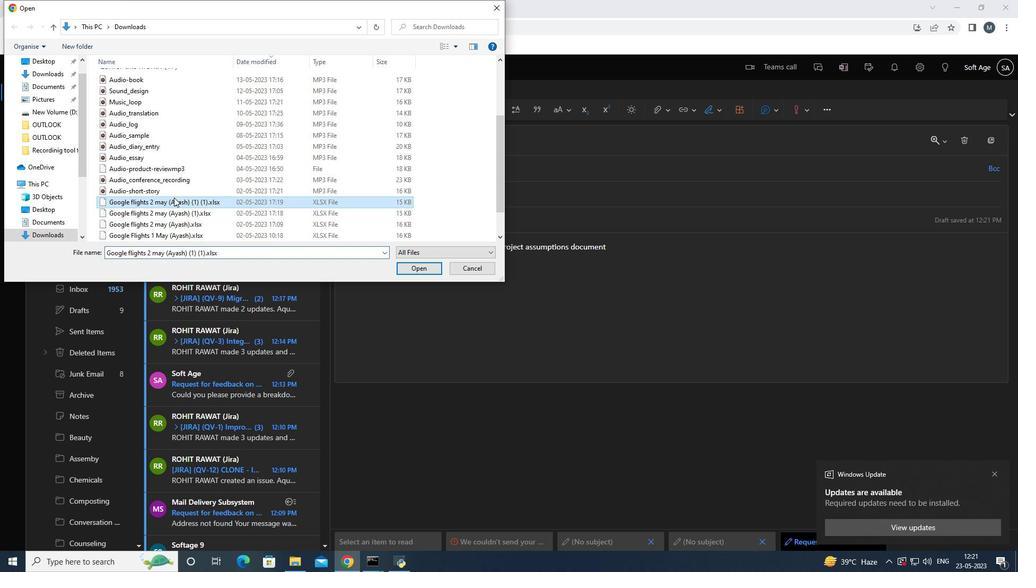 
Action: Mouse moved to (213, 396)
Screenshot: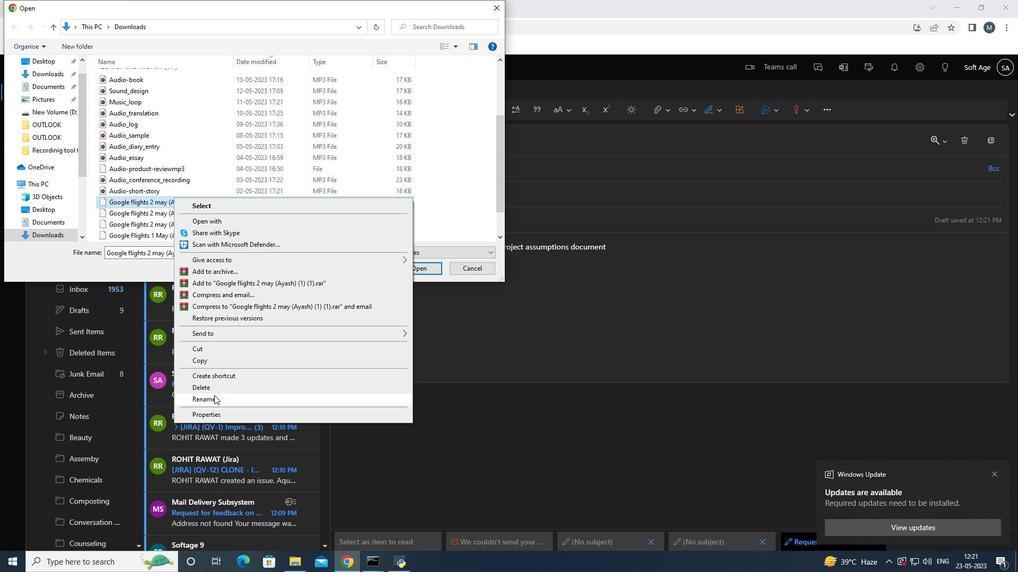 
Action: Mouse pressed left at (213, 396)
Screenshot: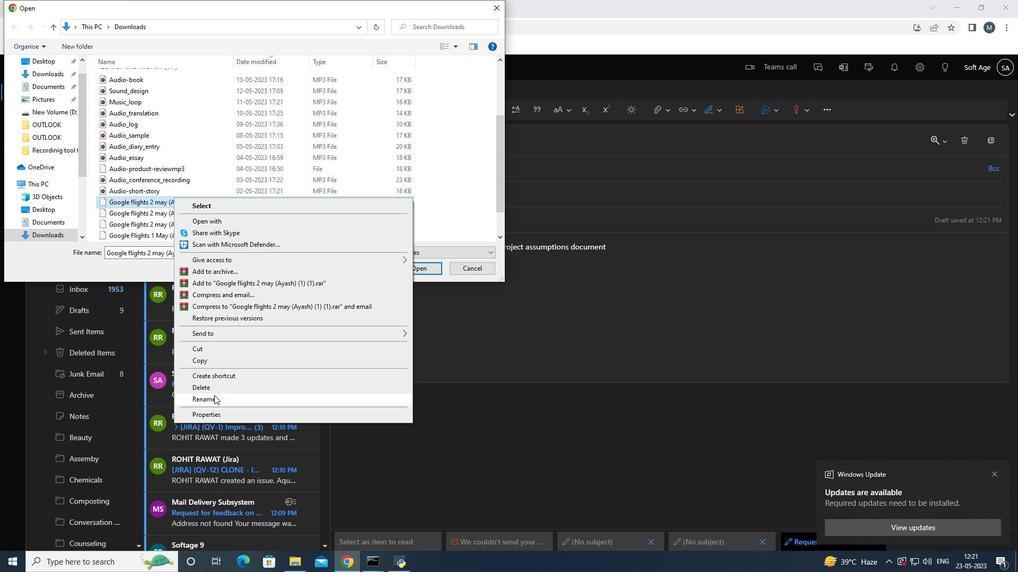 
Action: Mouse moved to (218, 282)
Screenshot: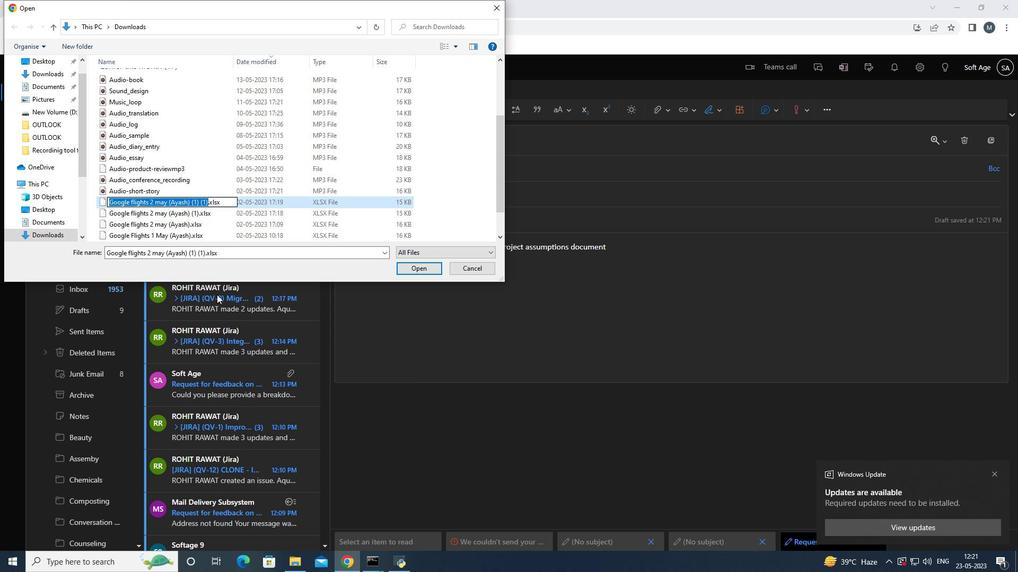 
Action: Key pressed <Key.backspace>
Screenshot: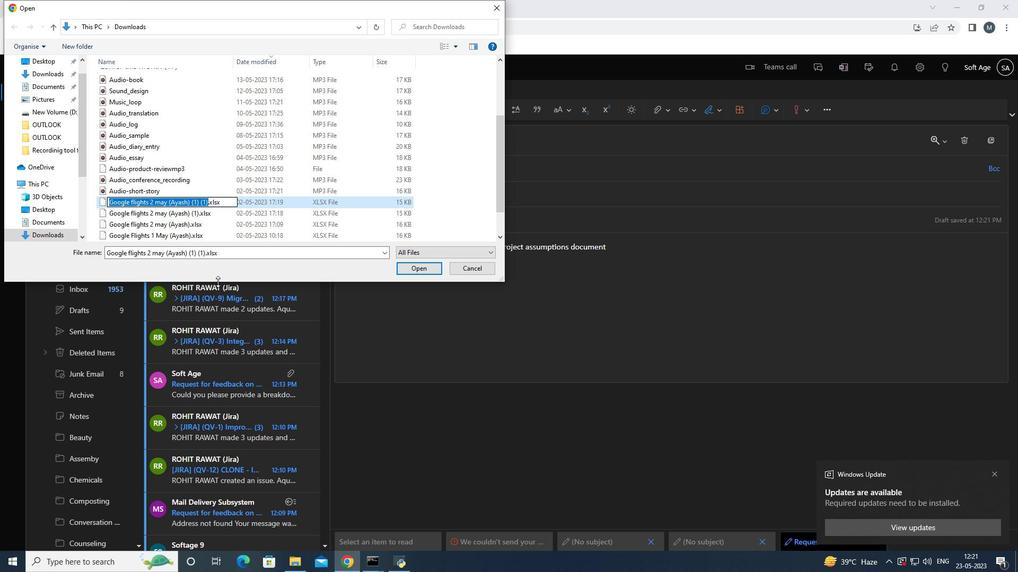 
Action: Mouse moved to (132, 201)
Screenshot: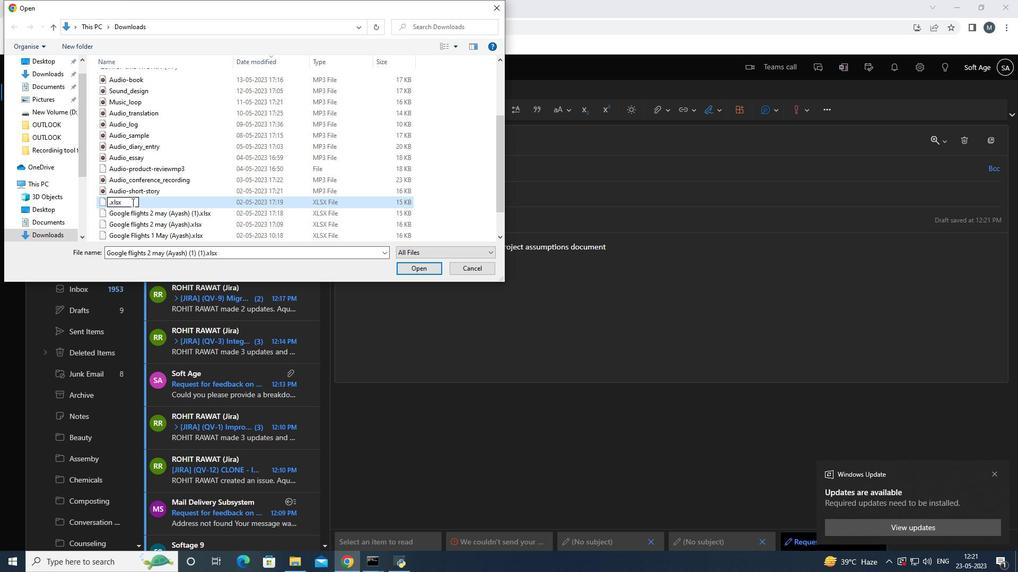 
Action: Mouse pressed left at (132, 201)
Screenshot: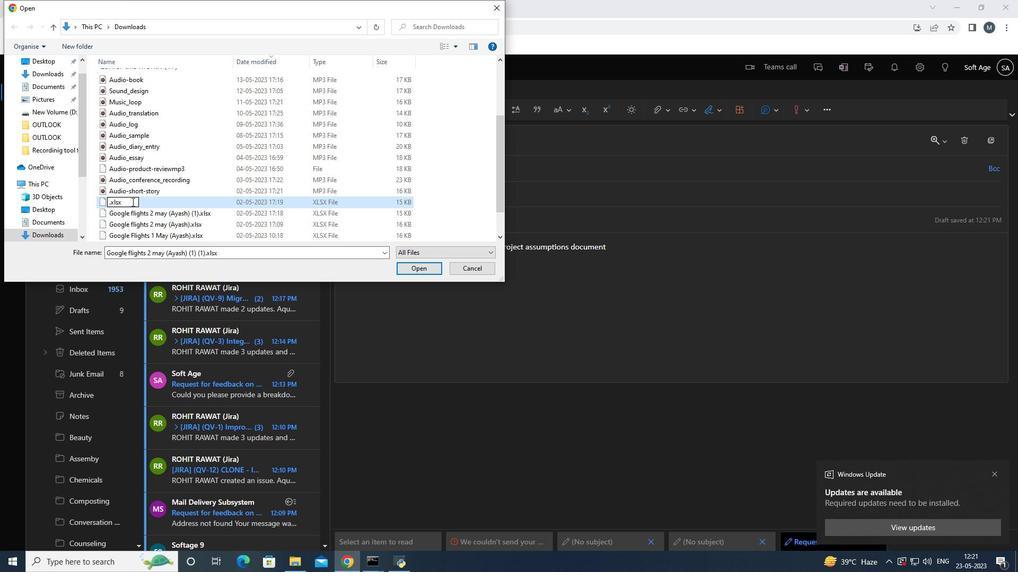 
Action: Key pressed <Key.backspace><Key.backspace><Key.backspace><Key.backspace><Key.backspace><Key.backspace><Key.backspace><Key.backspace><Key.backspace><Key.backspace><Key.backspace><Key.backspace><Key.backspace><Key.backspace><Key.backspace><Key.backspace><Key.backspace><Key.backspace><Key.backspace><Key.backspace><Key.shift>Audio<Key.shift>_poetry<Key.shift><Key.shift><Key.shift><Key.shift>_reading.mp3
Screenshot: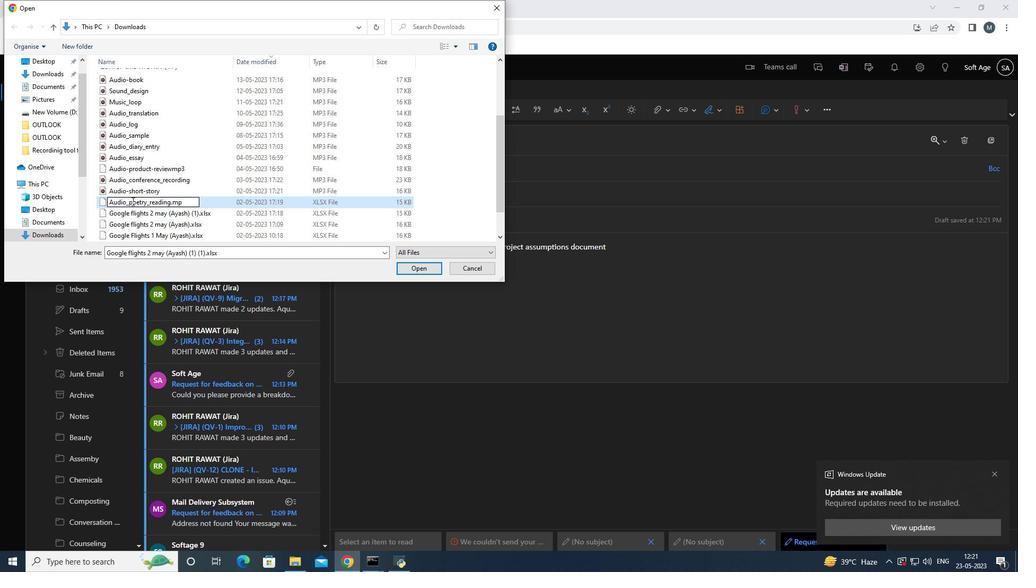 
Action: Mouse moved to (170, 189)
Screenshot: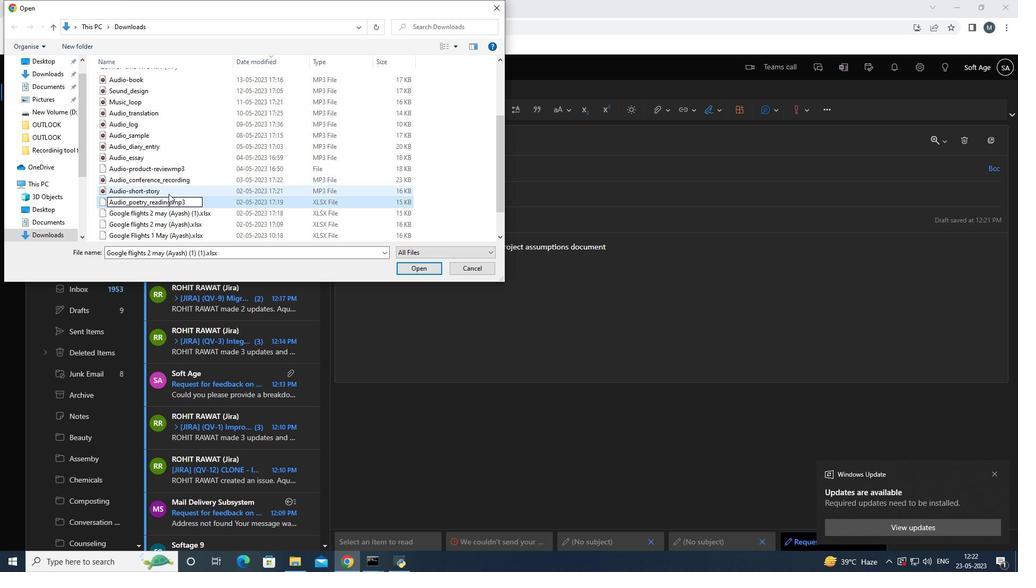 
Action: Mouse pressed left at (170, 189)
Screenshot: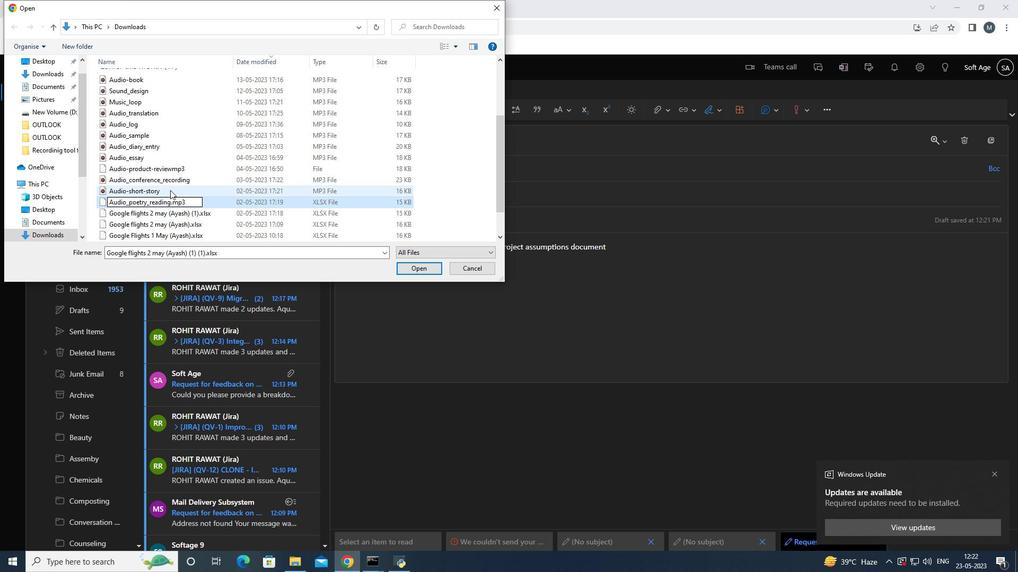 
Action: Mouse moved to (554, 288)
Screenshot: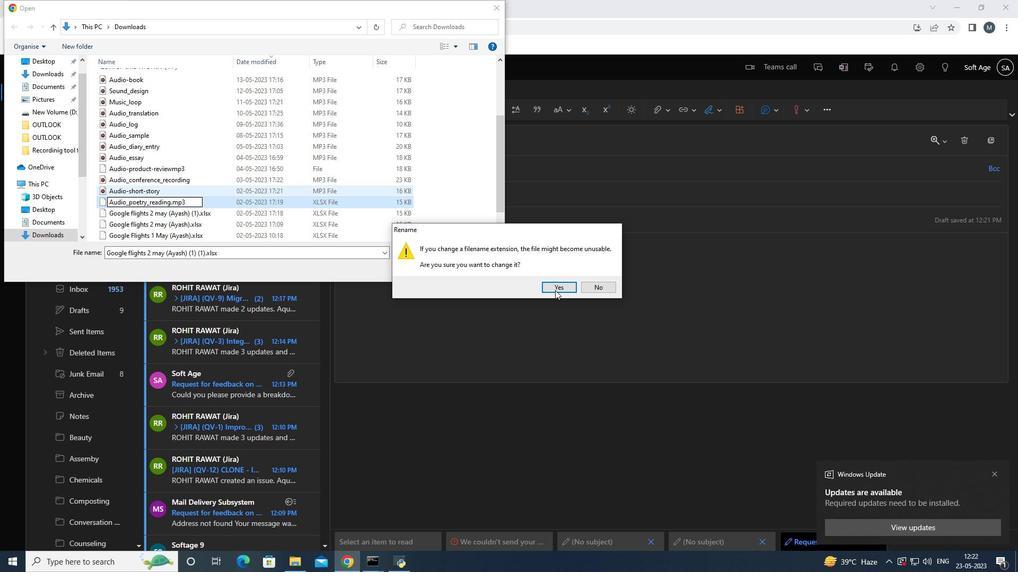 
Action: Mouse pressed left at (554, 288)
Screenshot: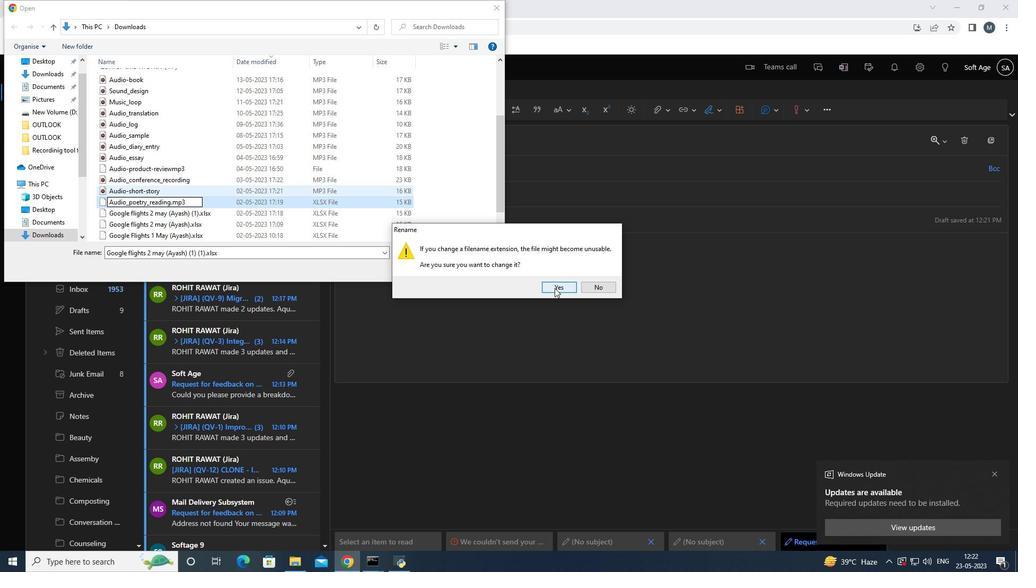 
Action: Mouse moved to (169, 201)
Screenshot: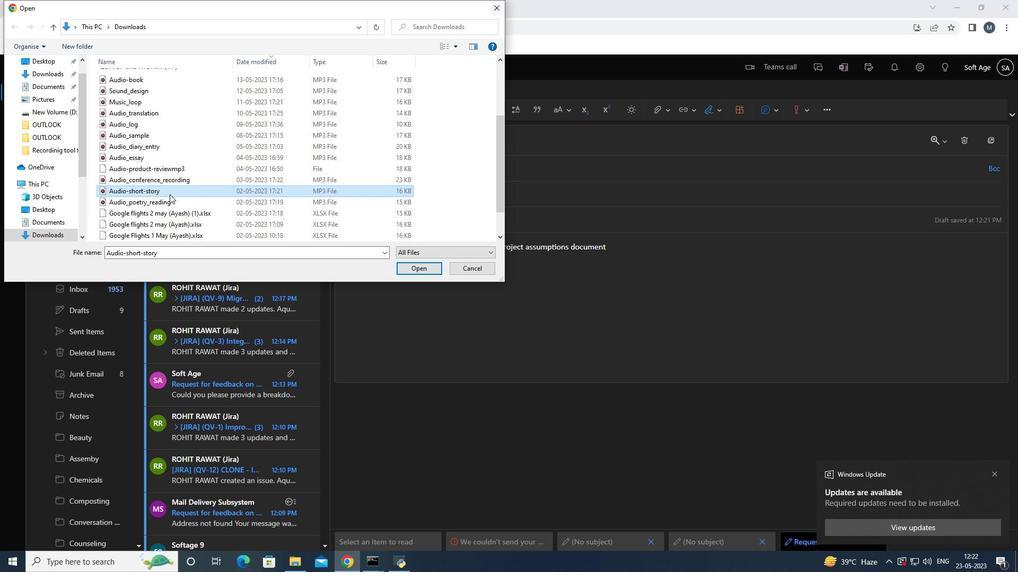 
Action: Mouse pressed left at (169, 201)
Screenshot: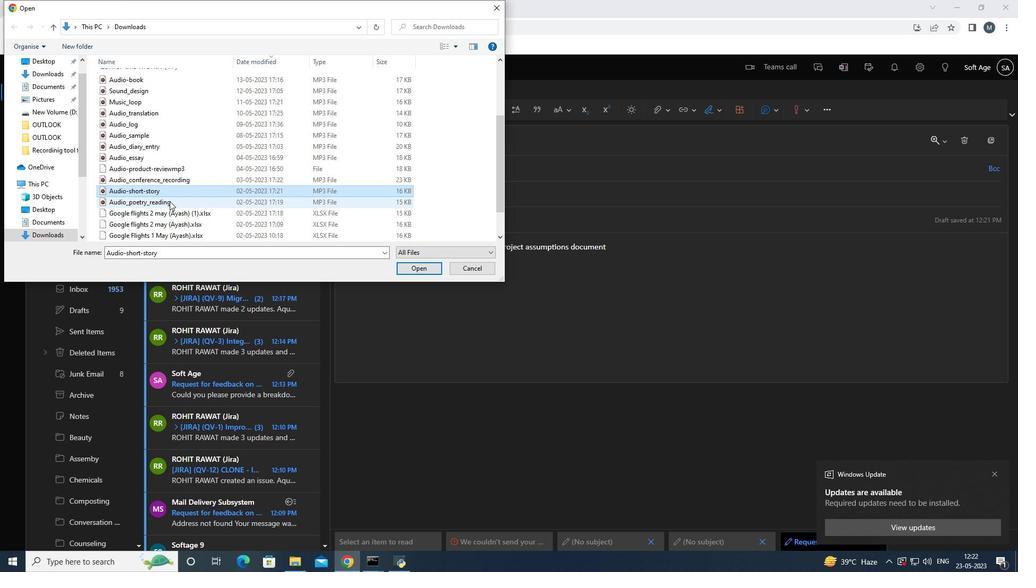 
Action: Mouse moved to (407, 269)
Screenshot: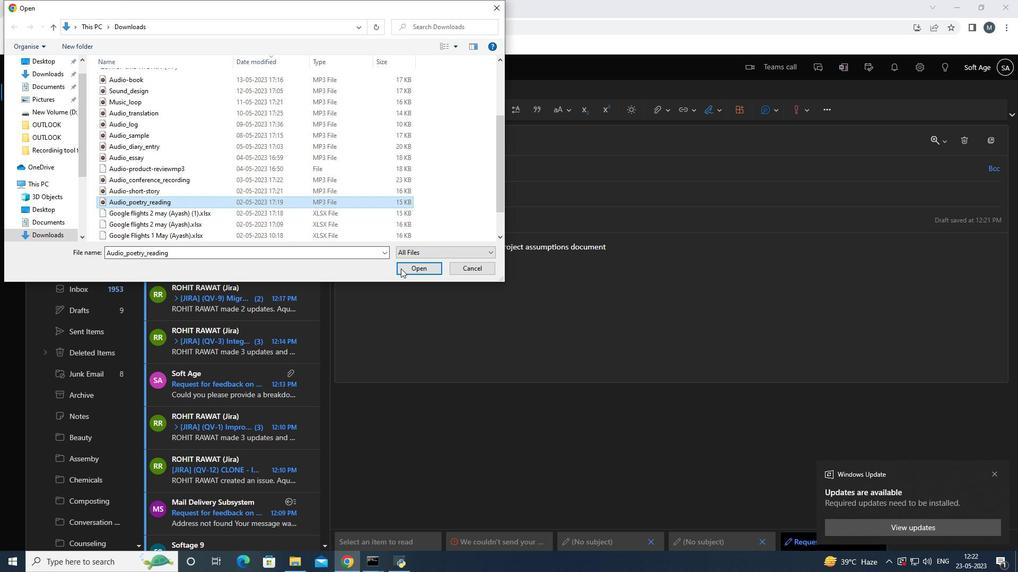 
Action: Mouse pressed left at (407, 269)
Screenshot: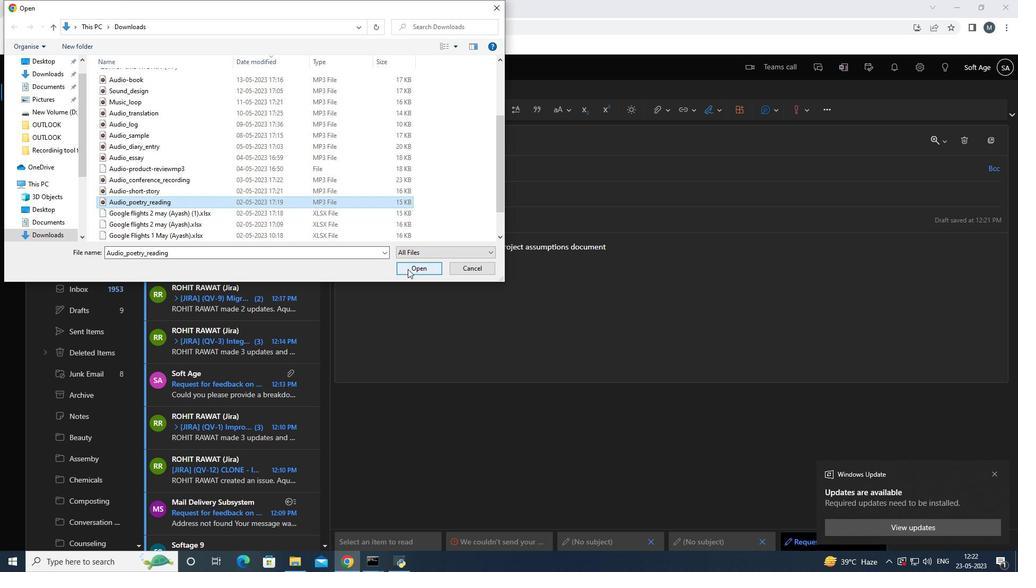 
Action: Mouse moved to (358, 144)
Screenshot: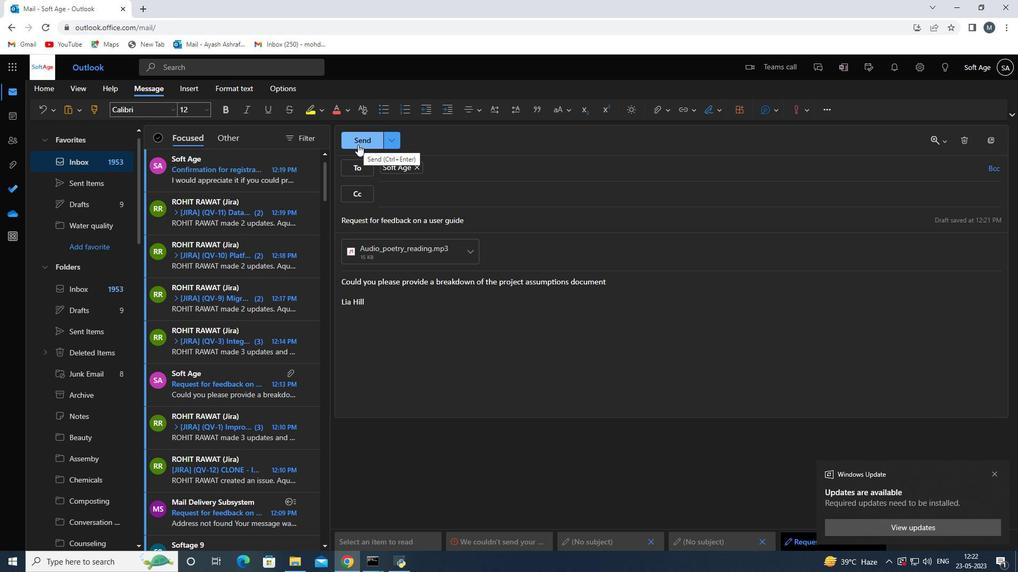 
Action: Mouse pressed left at (358, 144)
Screenshot: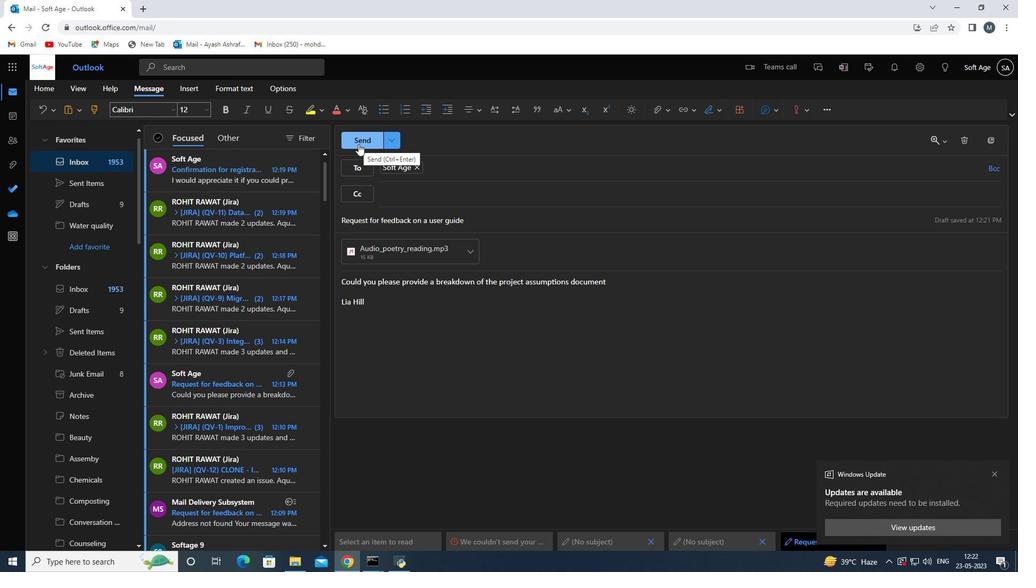 
Action: Mouse moved to (195, 265)
Screenshot: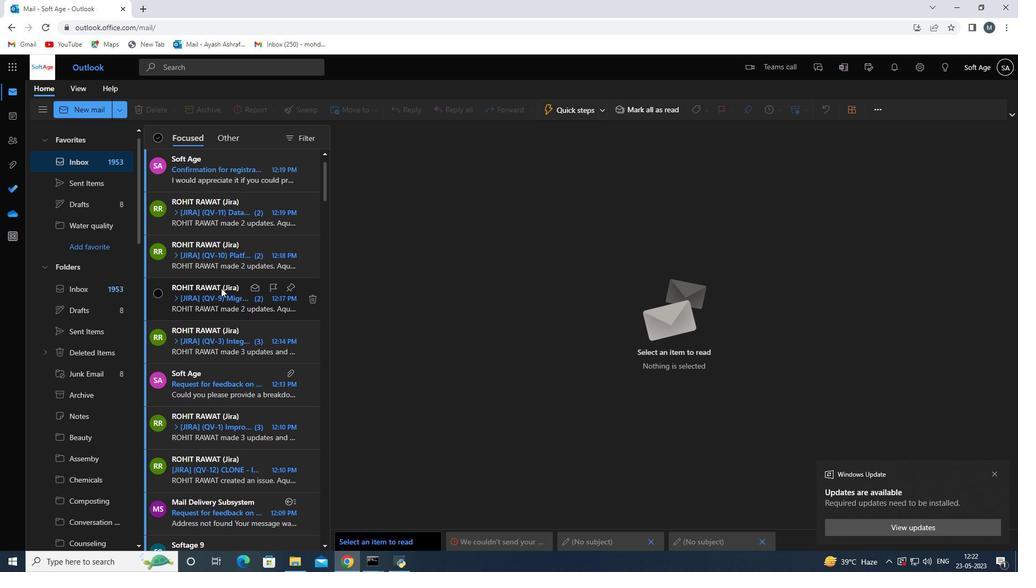 
Action: Mouse scrolled (195, 265) with delta (0, 0)
Screenshot: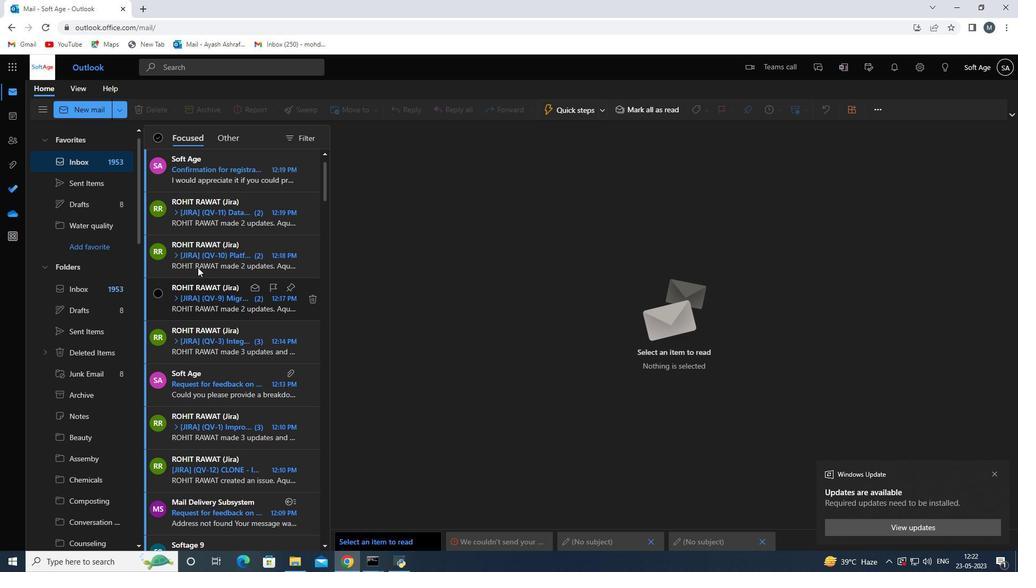 
Action: Mouse scrolled (195, 265) with delta (0, 0)
Screenshot: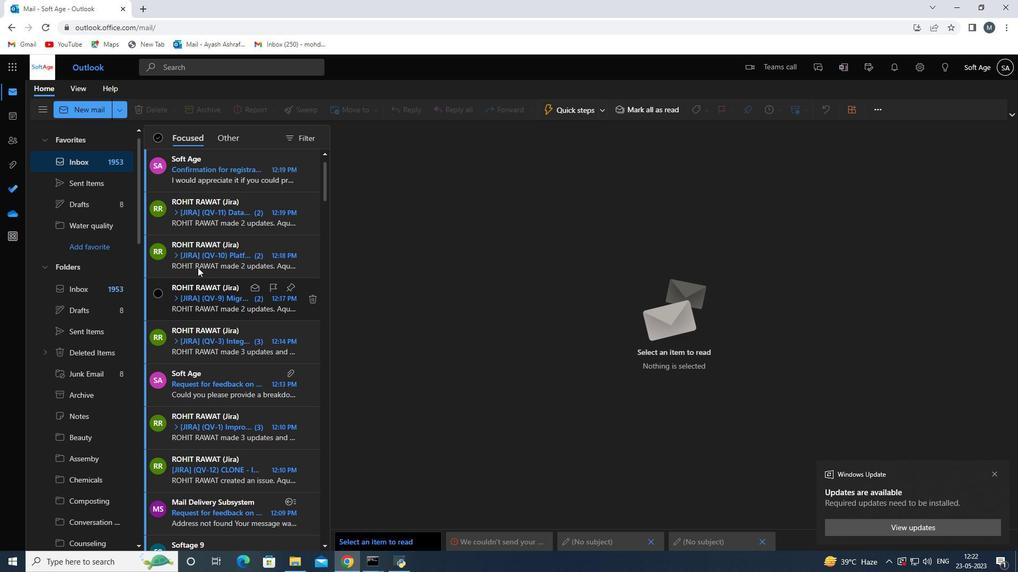 
Action: Mouse scrolled (195, 265) with delta (0, 0)
Screenshot: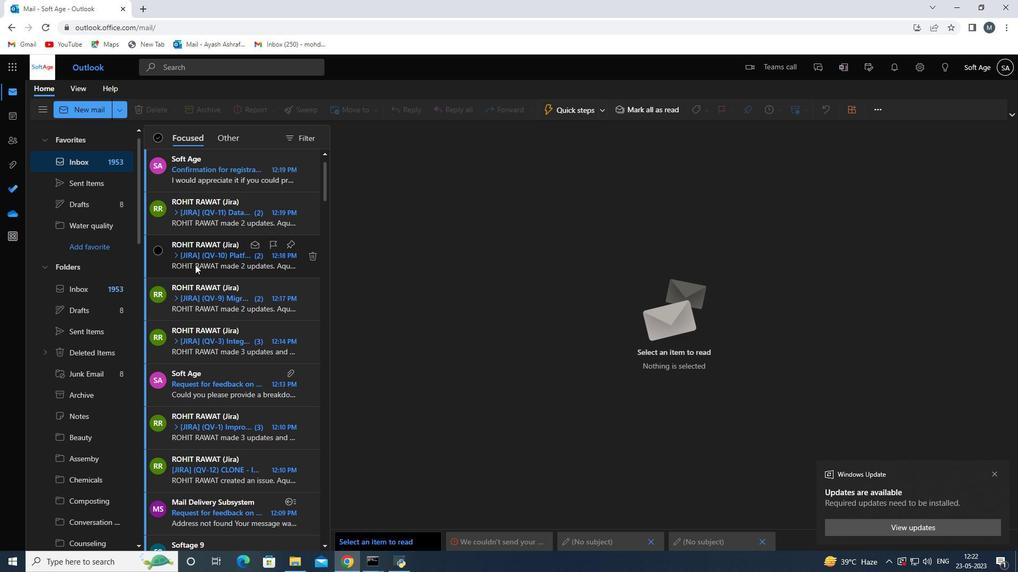 
Action: Mouse moved to (94, 190)
Screenshot: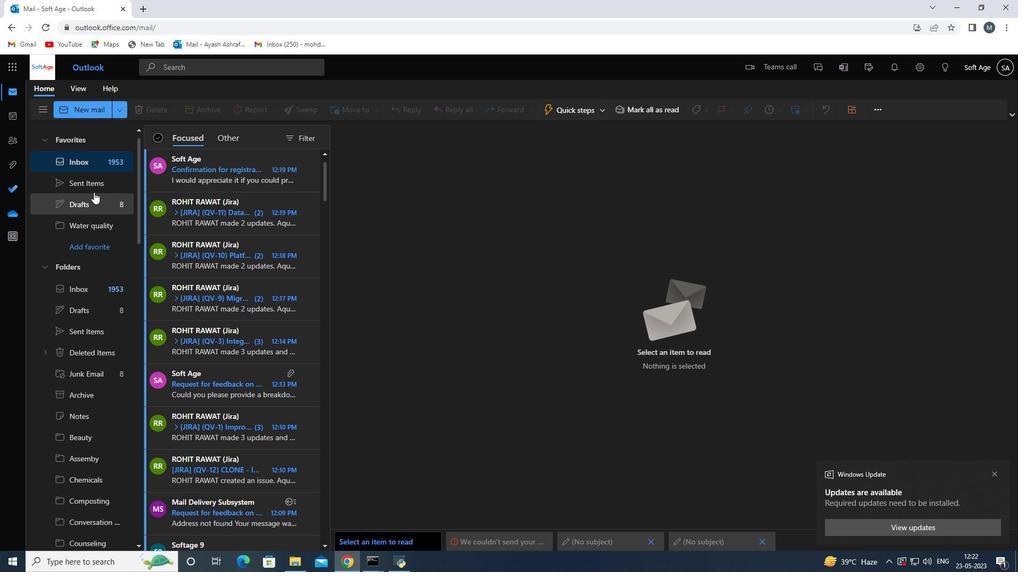 
Action: Mouse pressed left at (94, 190)
Screenshot: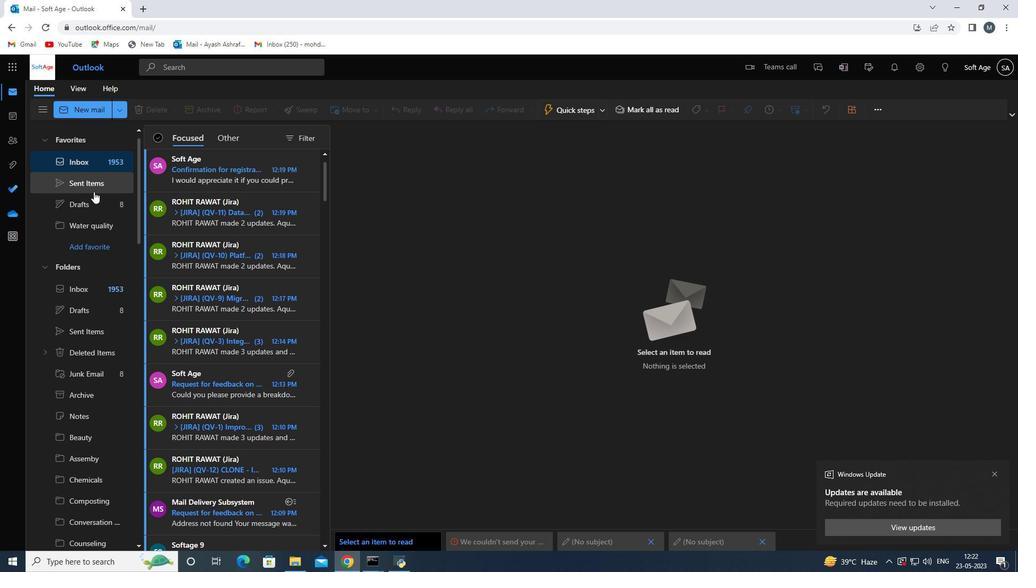
Action: Mouse moved to (211, 194)
Screenshot: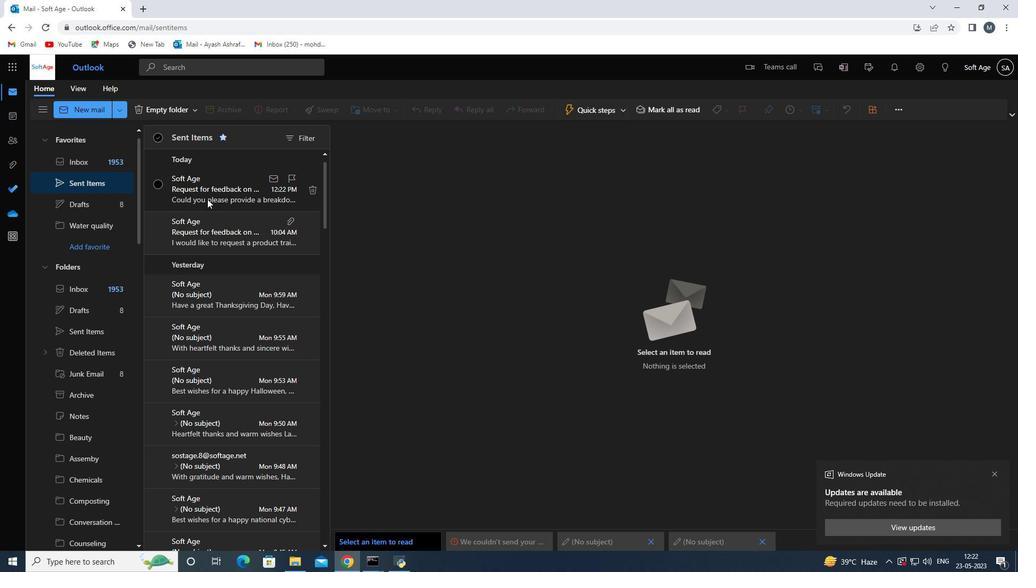 
Action: Mouse pressed left at (211, 194)
Screenshot: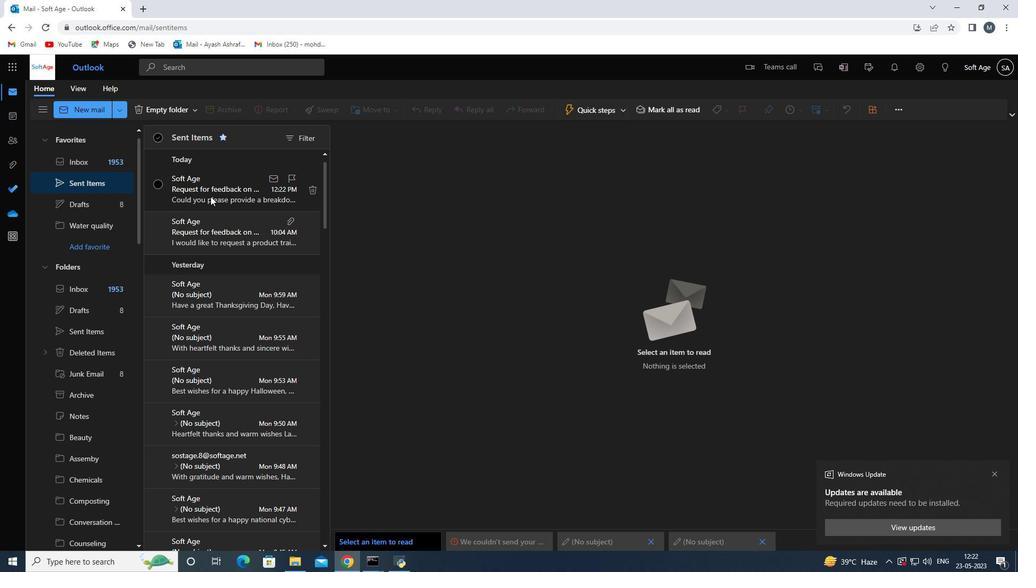 
Action: Mouse moved to (987, 169)
Screenshot: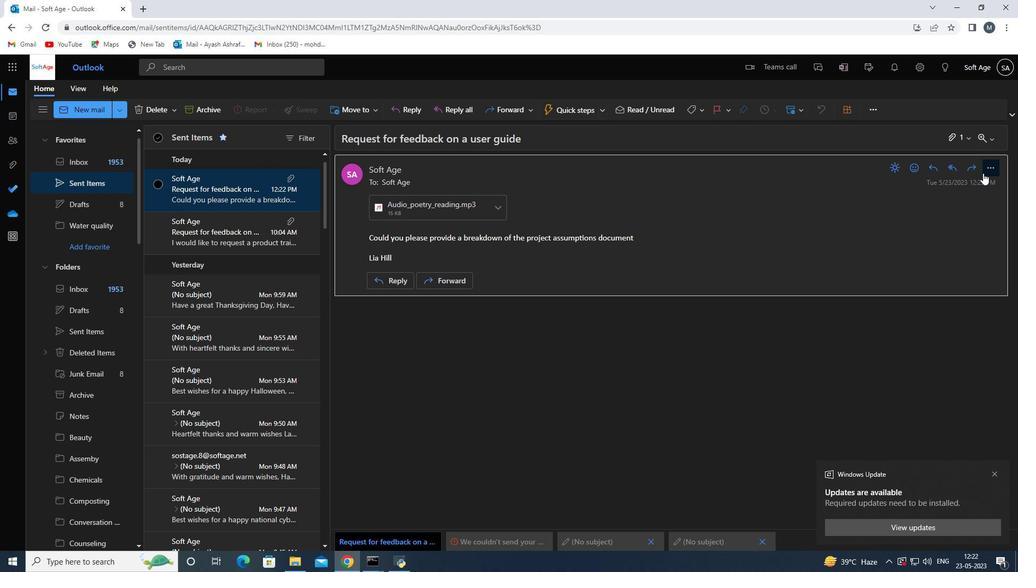 
Action: Mouse pressed left at (987, 169)
Screenshot: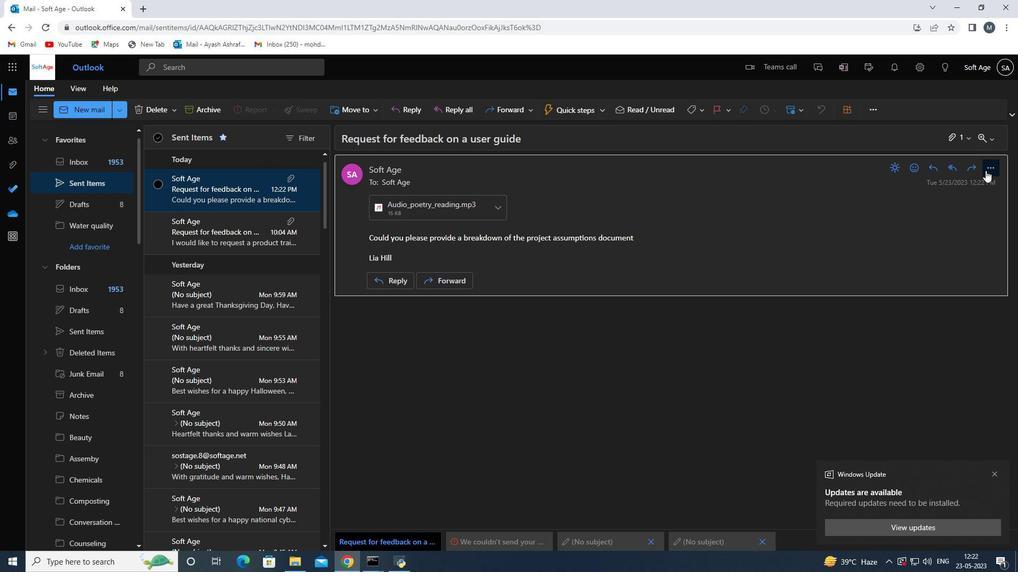 
Action: Mouse moved to (936, 350)
Screenshot: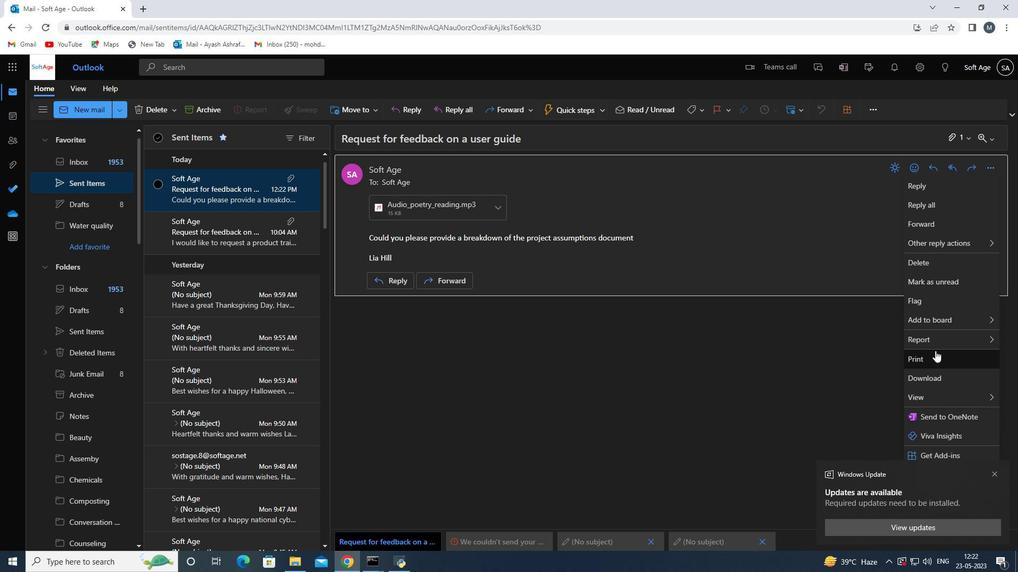 
Action: Mouse scrolled (936, 350) with delta (0, 0)
Screenshot: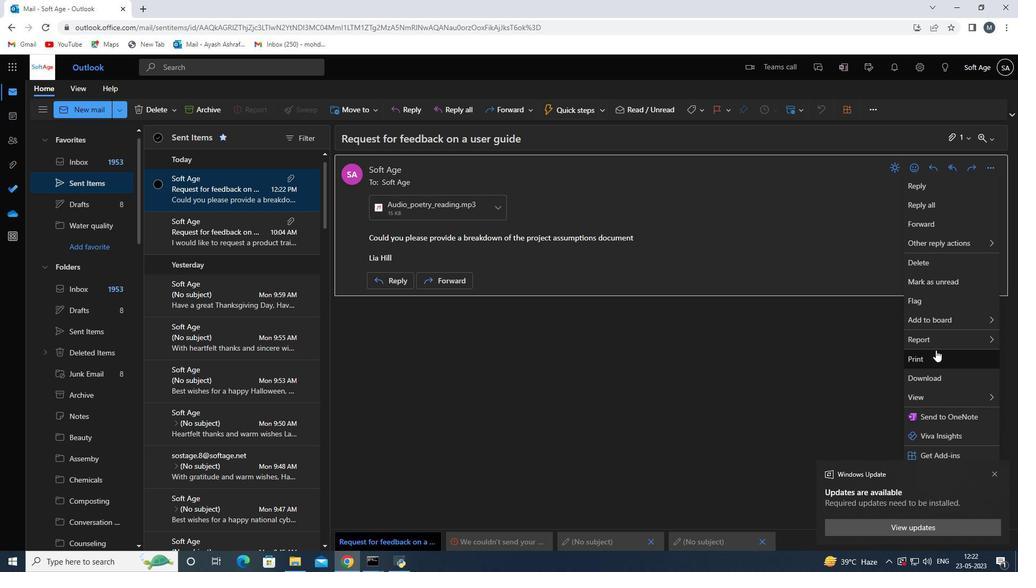
Action: Mouse scrolled (936, 350) with delta (0, 0)
Screenshot: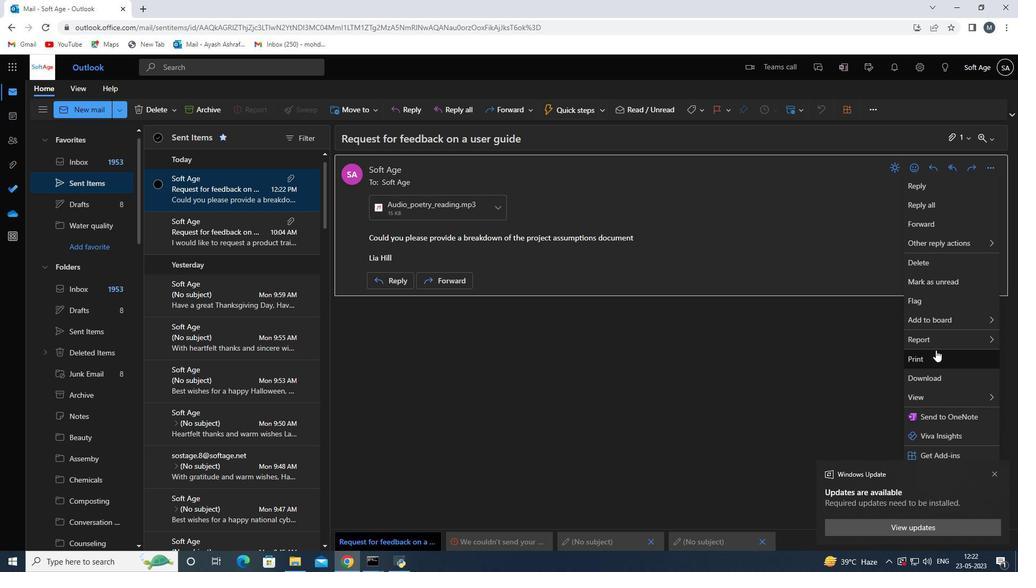 
Action: Mouse moved to (943, 412)
Screenshot: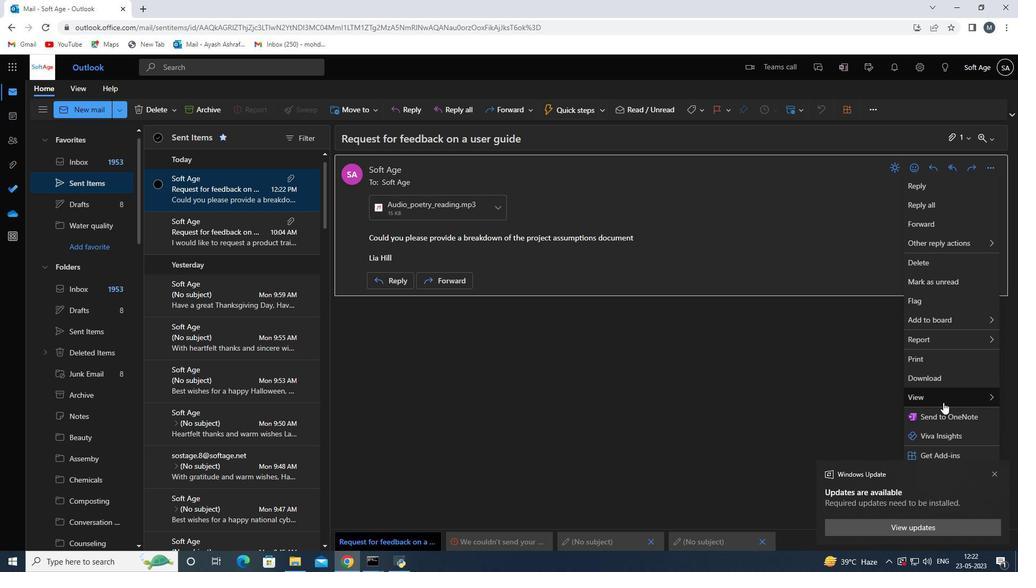 
Action: Mouse scrolled (943, 411) with delta (0, 0)
Screenshot: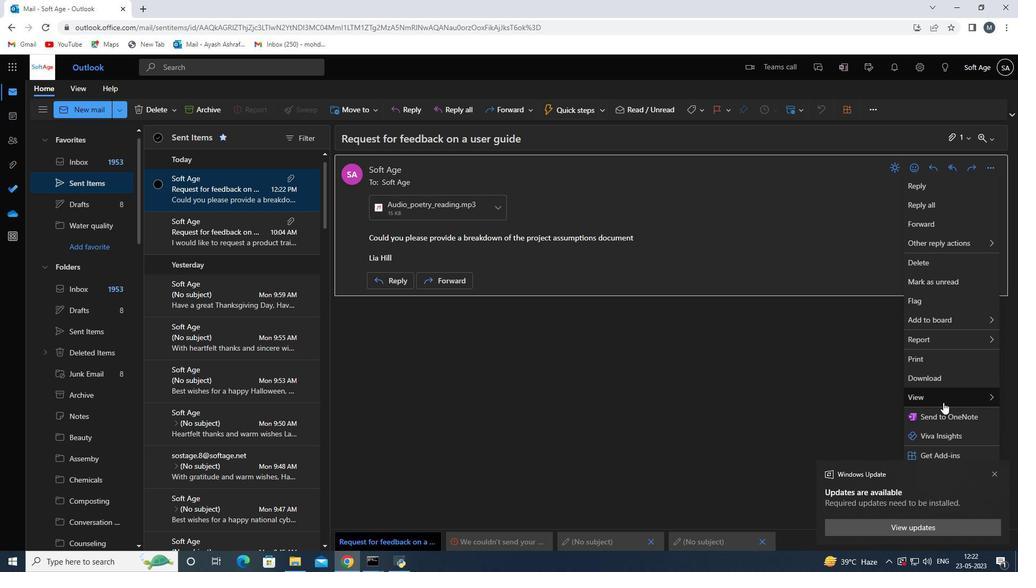 
Action: Mouse moved to (942, 415)
Screenshot: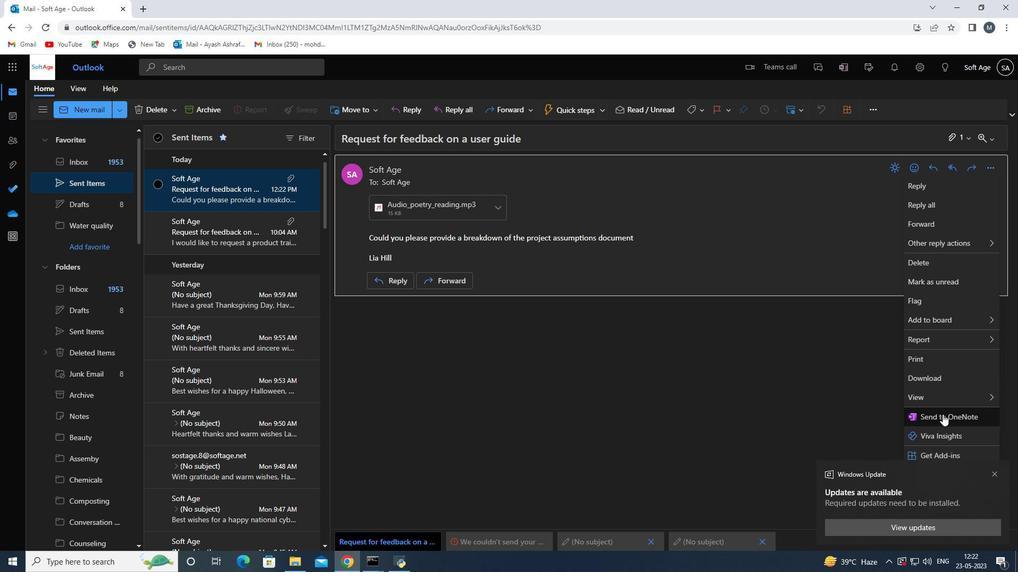 
Action: Mouse scrolled (942, 415) with delta (0, 0)
Screenshot: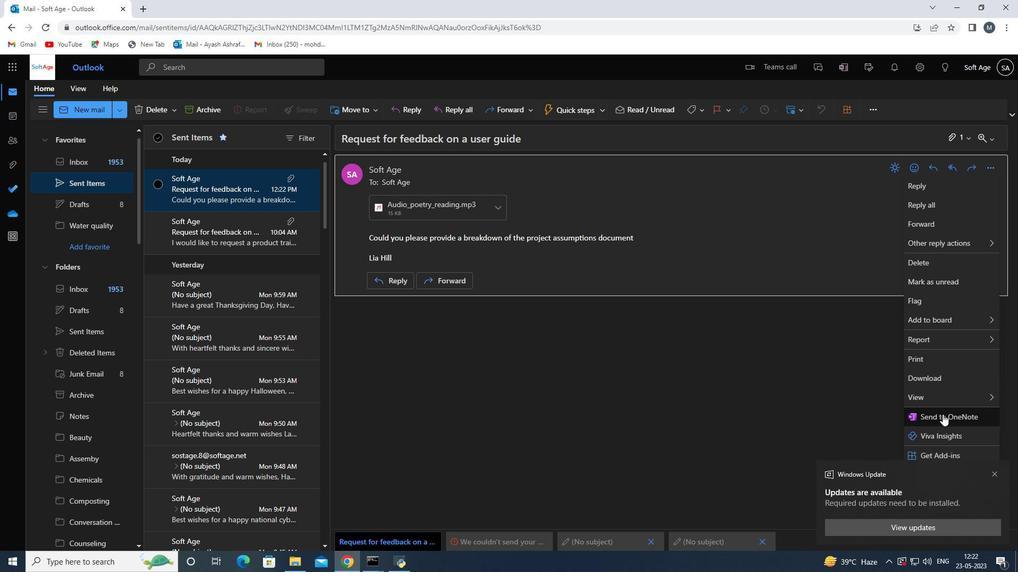 
Action: Mouse moved to (723, 197)
Screenshot: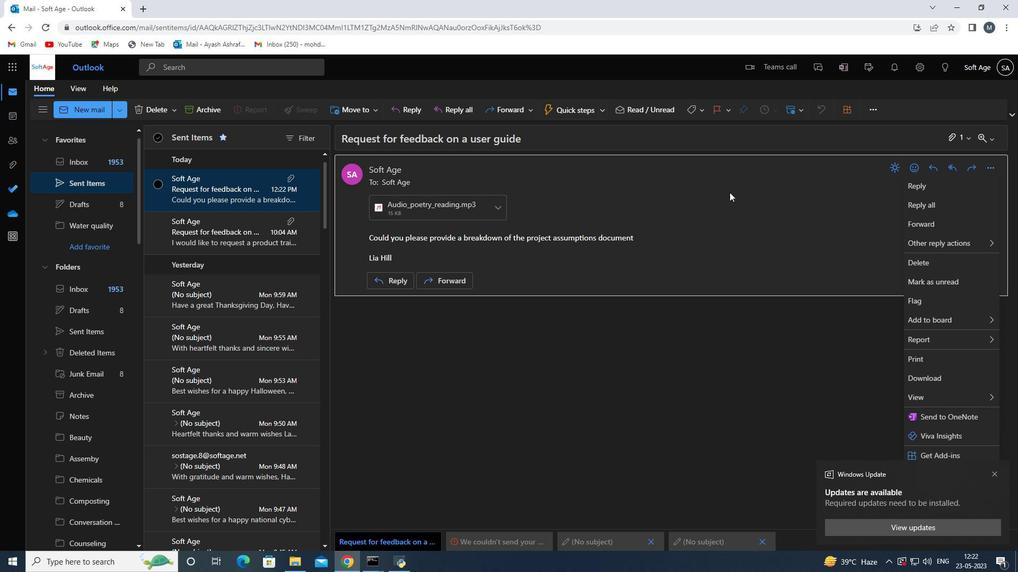 
Action: Mouse pressed left at (723, 197)
Screenshot: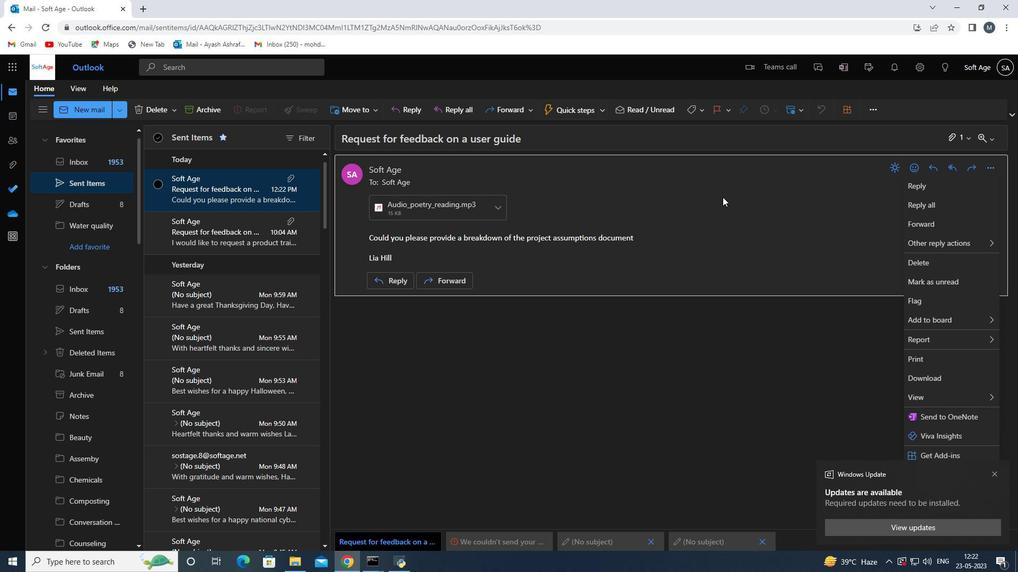 
Action: Mouse moved to (371, 113)
Screenshot: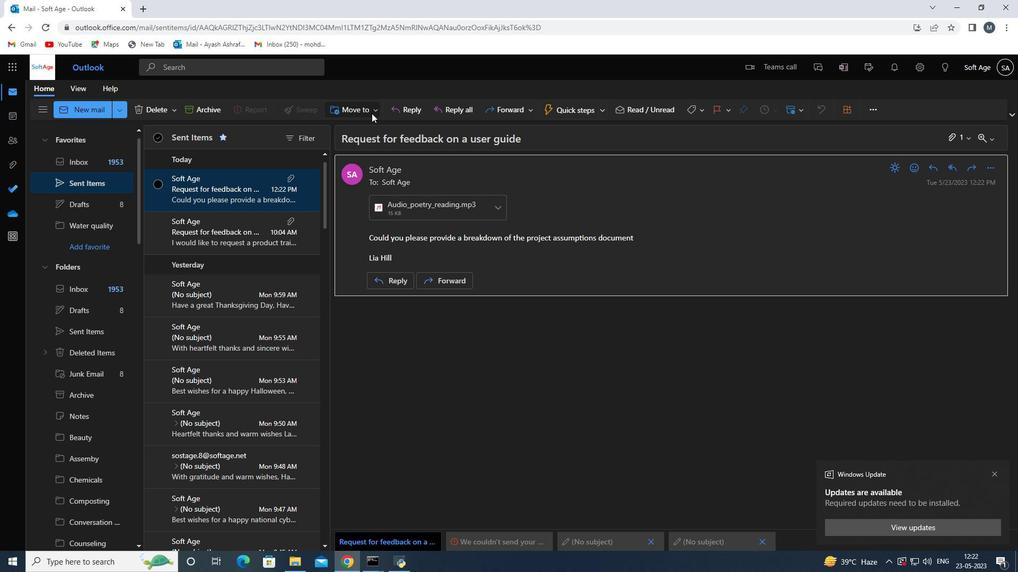 
Action: Mouse pressed left at (371, 113)
Screenshot: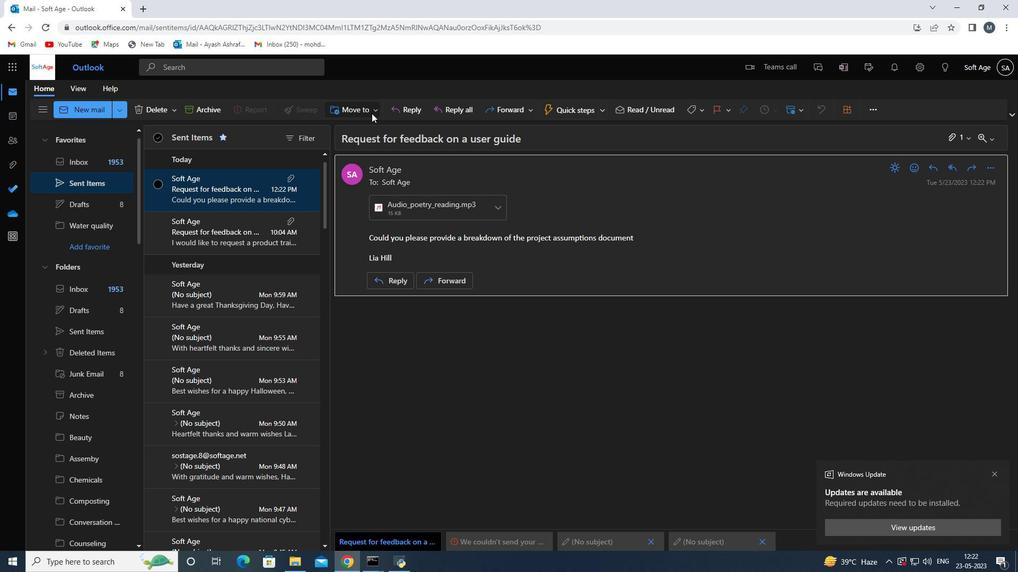 
Action: Mouse moved to (367, 130)
Screenshot: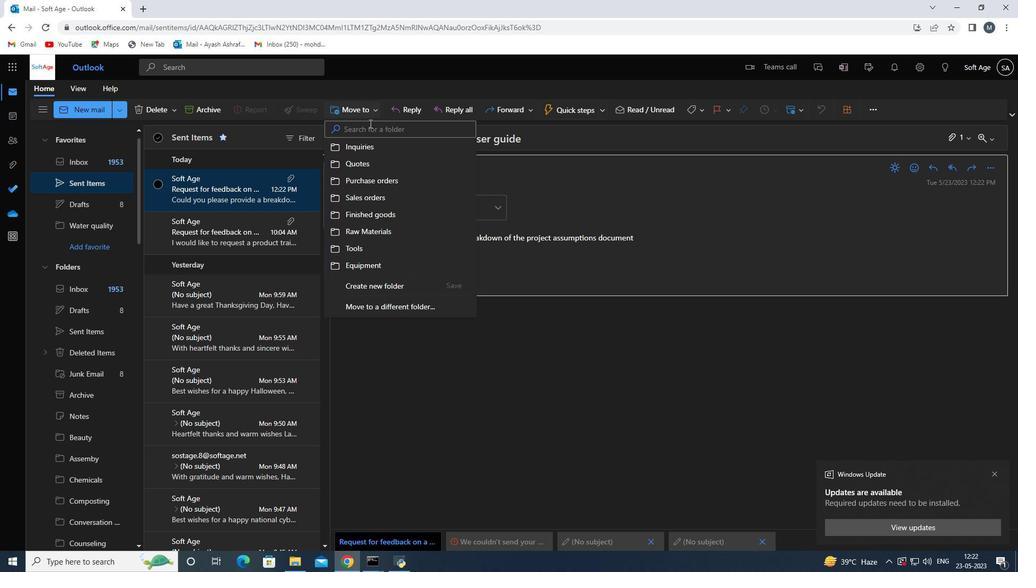 
Action: Mouse pressed left at (367, 130)
Screenshot: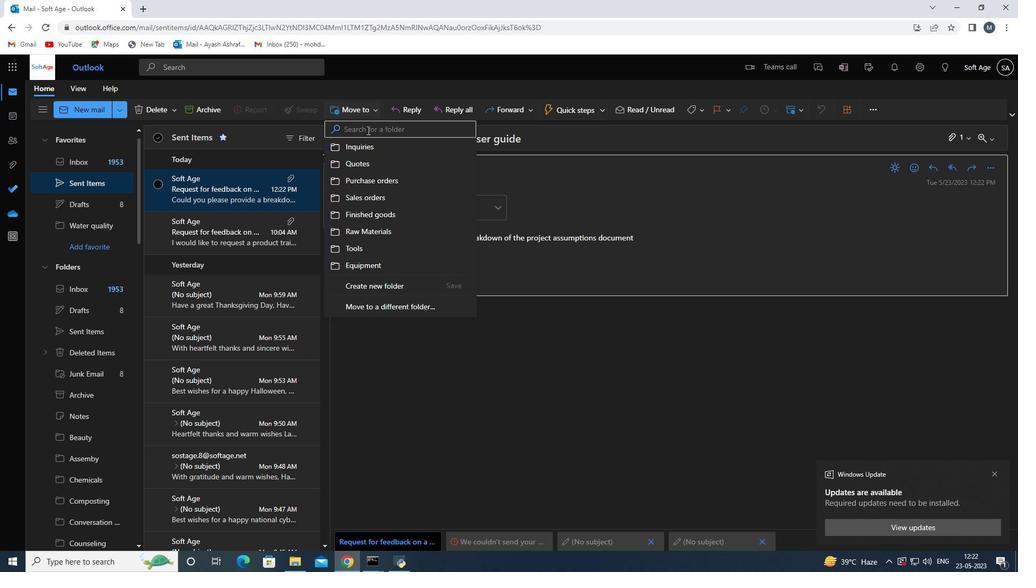 
Action: Key pressed <Key.shift><Key.shift>Customer<Key.space>complainty<Key.backspace>s
Screenshot: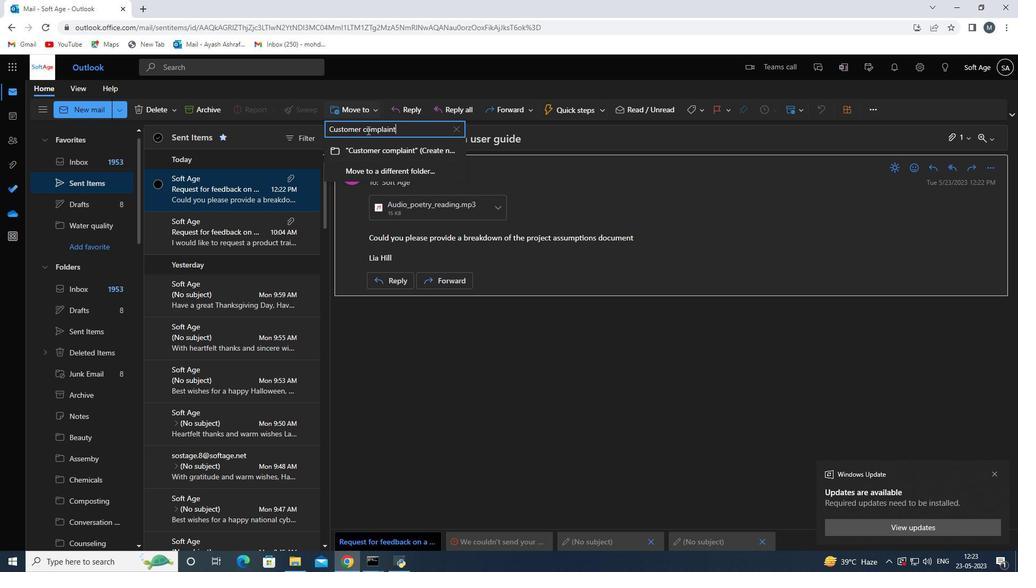 
Action: Mouse moved to (400, 167)
Screenshot: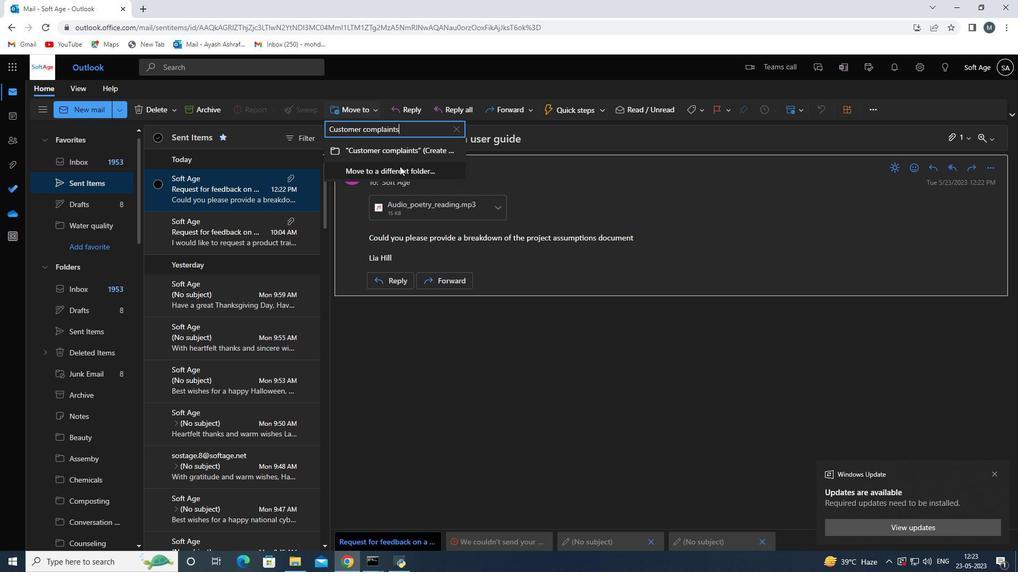 
Action: Key pressed <Key.enter>
Screenshot: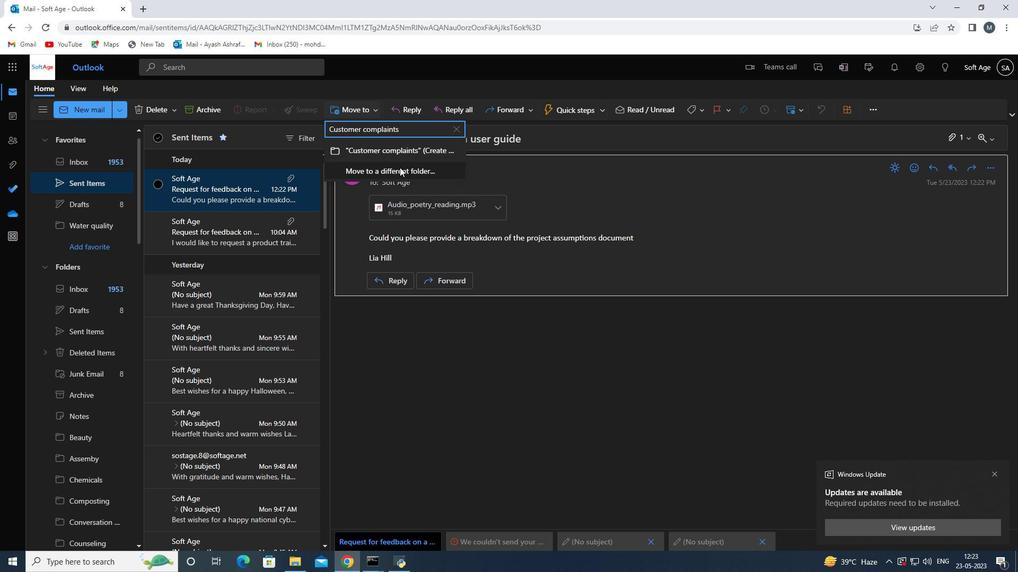 
Action: Mouse moved to (406, 151)
Screenshot: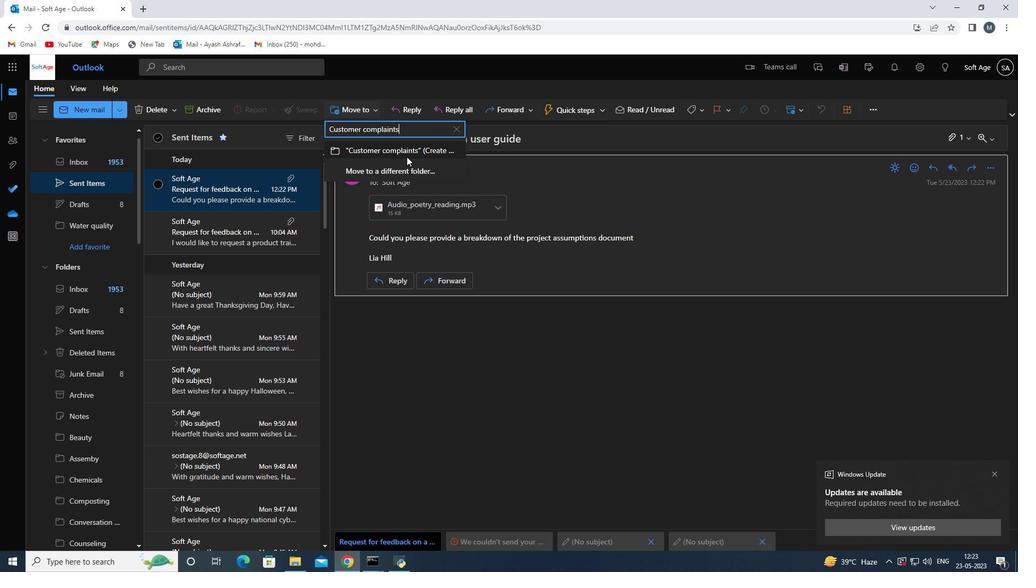 
Action: Mouse pressed left at (406, 151)
Screenshot: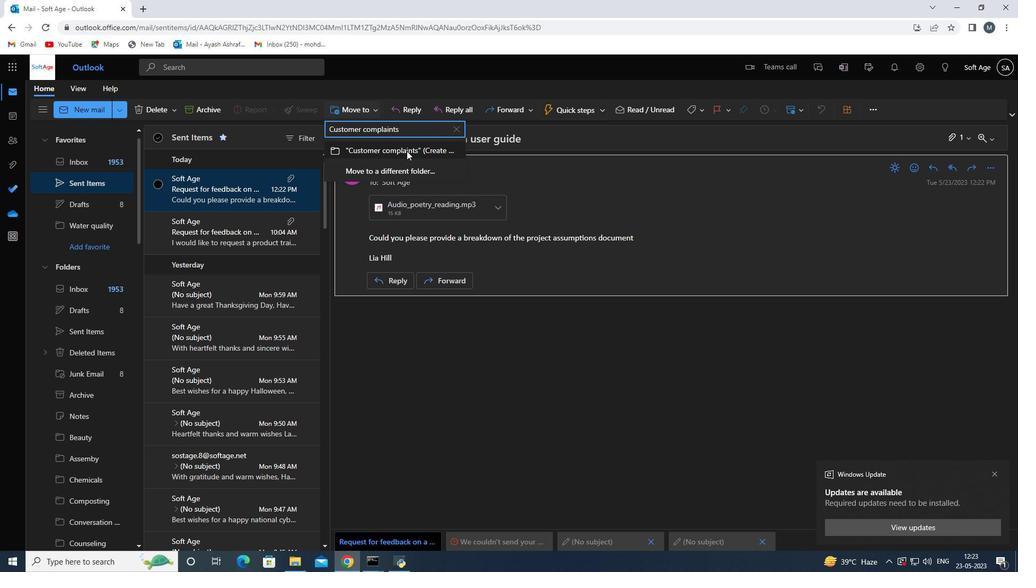 
